 Task: Plan a 90-minute leadership coaching session for aspiring leaders and managers.
Action: Mouse pressed left at (783, 112)
Screenshot: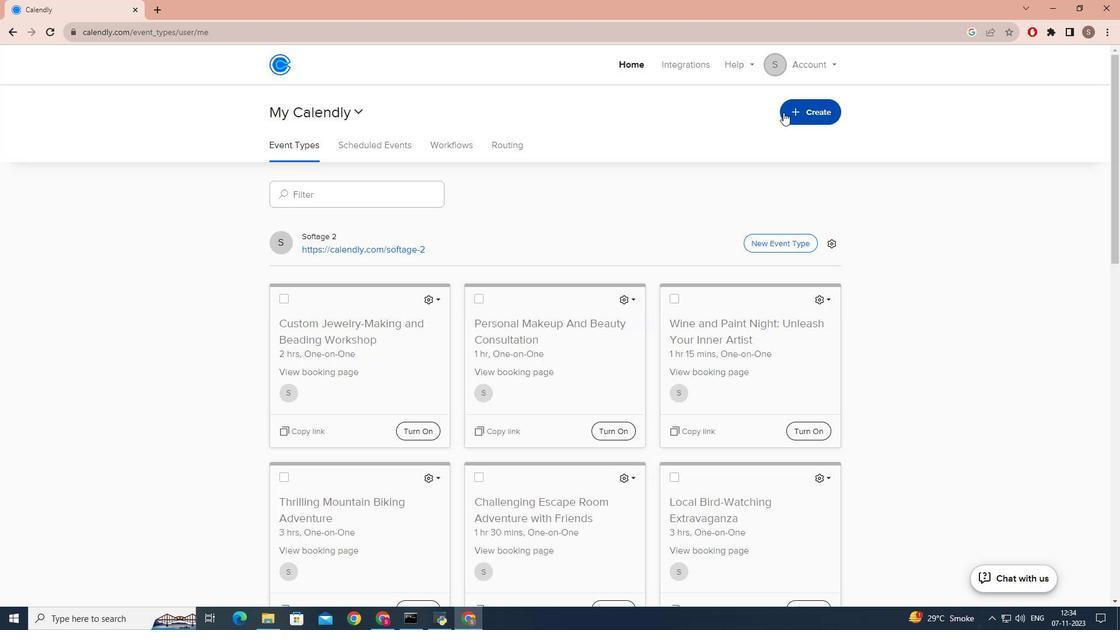 
Action: Mouse moved to (756, 154)
Screenshot: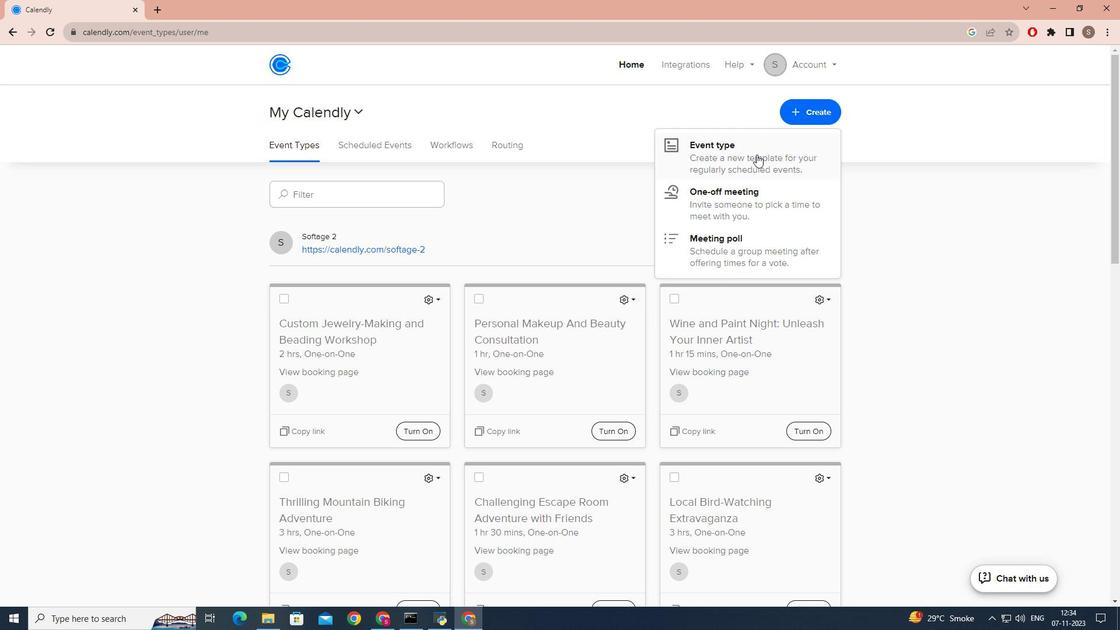 
Action: Mouse pressed left at (756, 154)
Screenshot: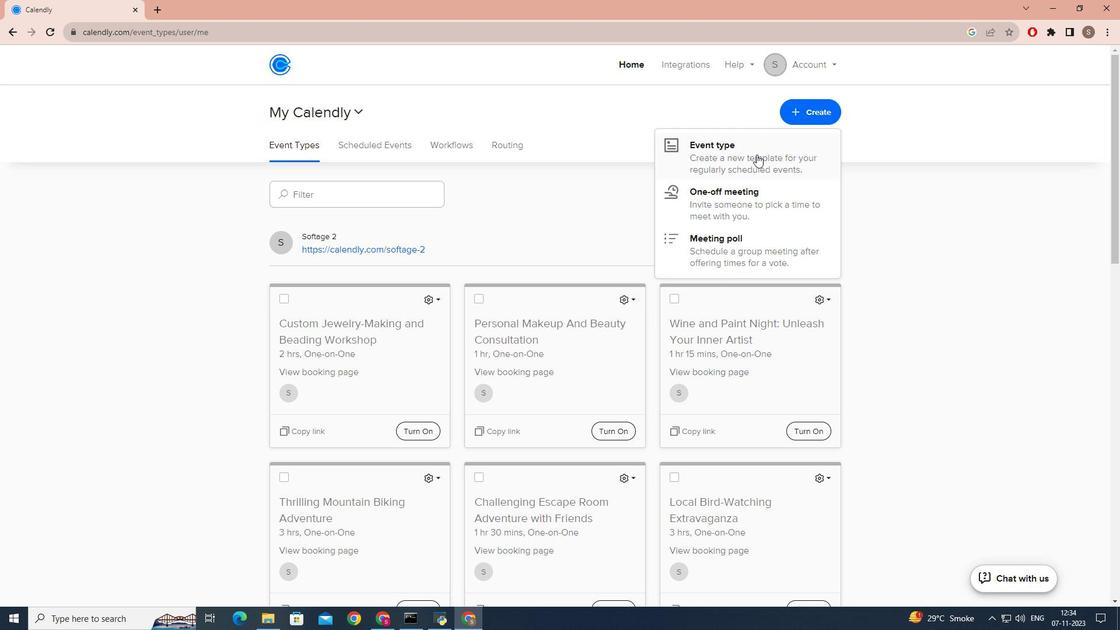 
Action: Mouse moved to (484, 207)
Screenshot: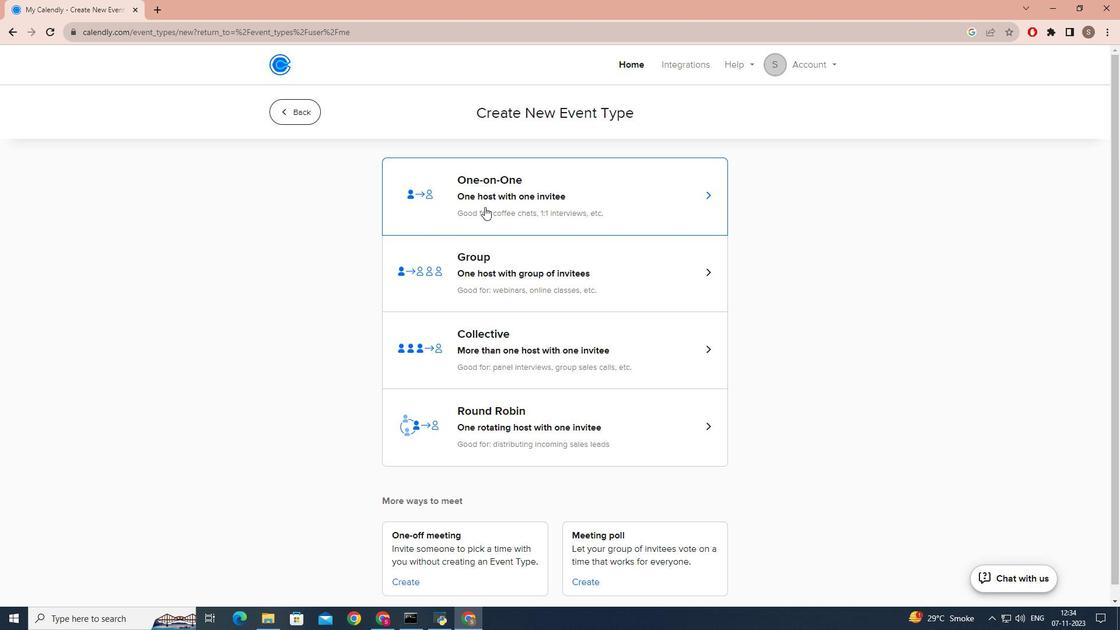 
Action: Mouse pressed left at (484, 207)
Screenshot: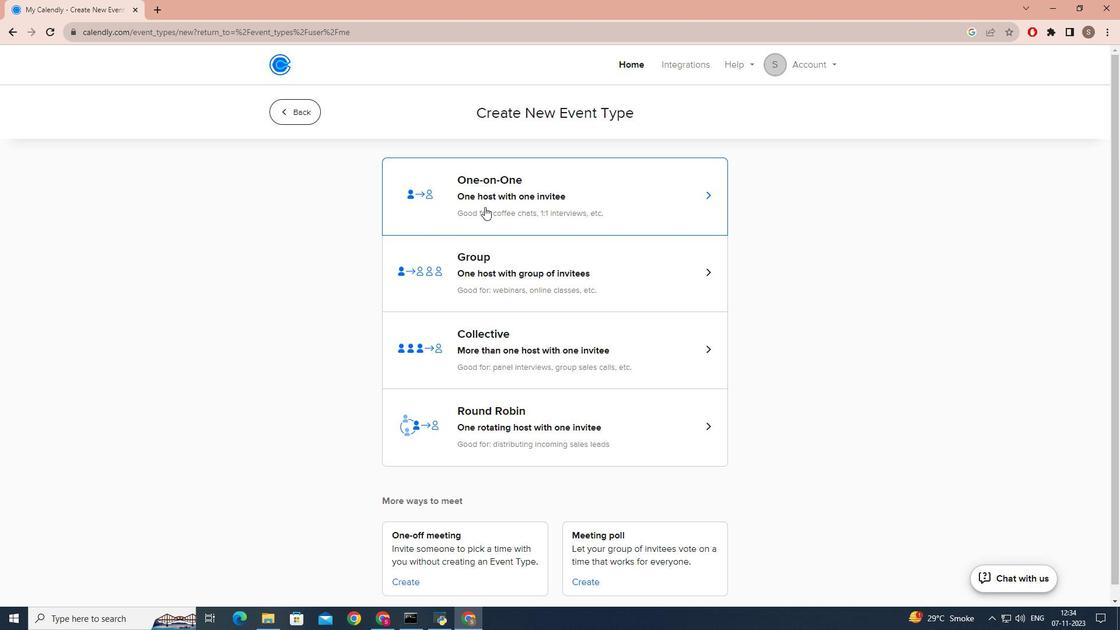 
Action: Mouse moved to (416, 242)
Screenshot: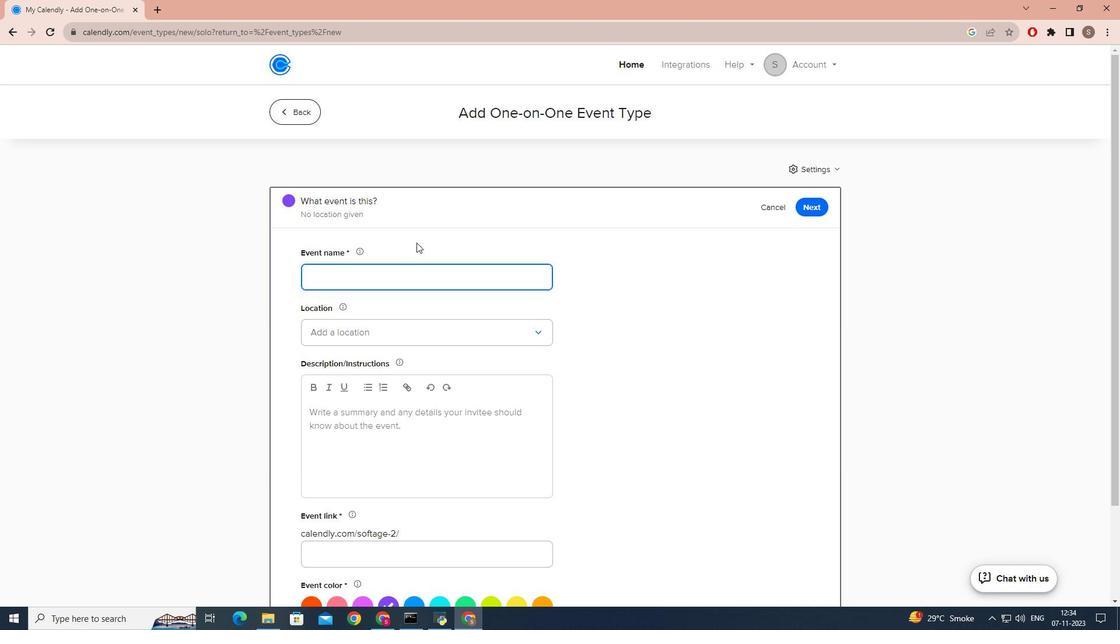 
Action: Key pressed <Key.caps_lock>L<Key.caps_lock>eadership<Key.space><Key.caps_lock>C<Key.caps_lock>oaching<Key.space><Key.caps_lock>S<Key.caps_lock>ession<Key.space><Key.caps_lock>F<Key.caps_lock>or<Key.space><Key.caps_lock>A<Key.caps_lock>spirti<Key.backspace><Key.backspace>ing<Key.space><Key.caps_lock>L<Key.caps_lock>eaders
Screenshot: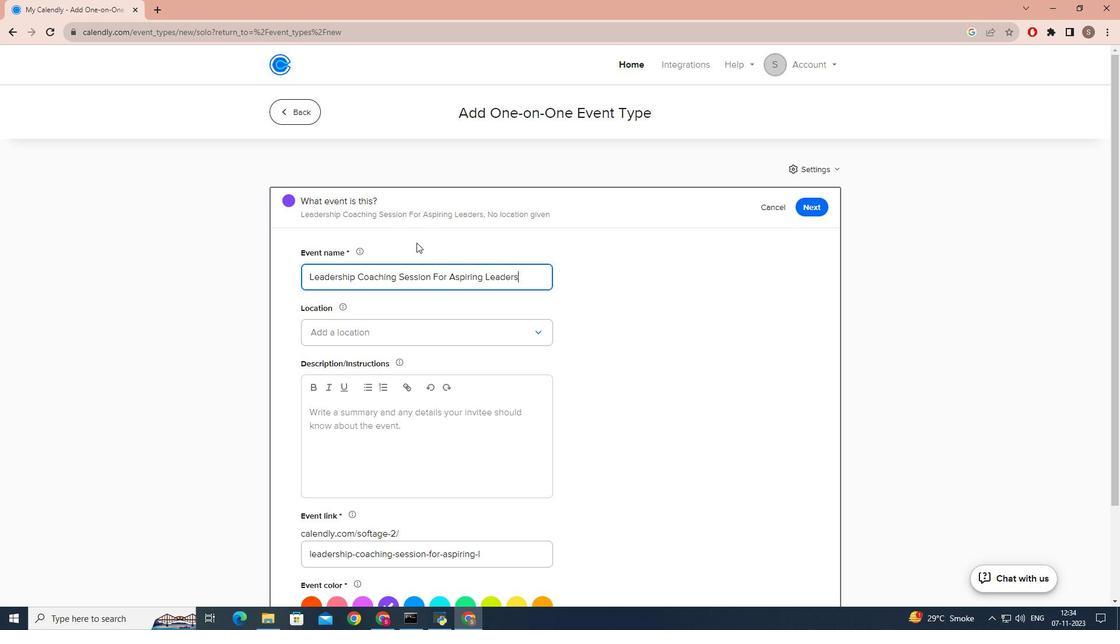 
Action: Mouse moved to (348, 340)
Screenshot: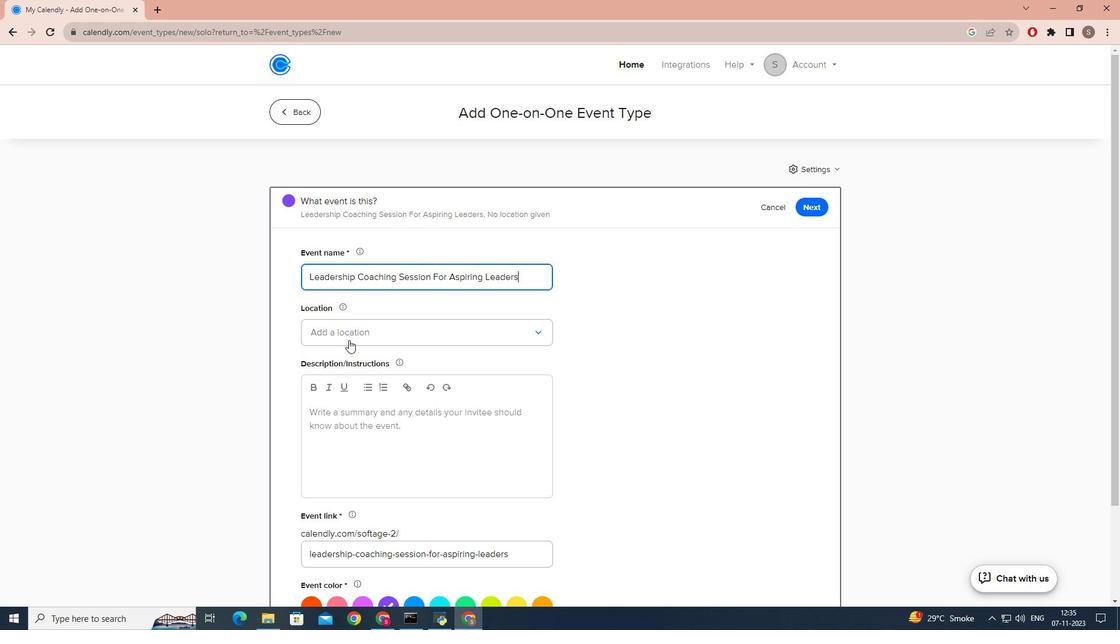 
Action: Mouse pressed left at (348, 340)
Screenshot: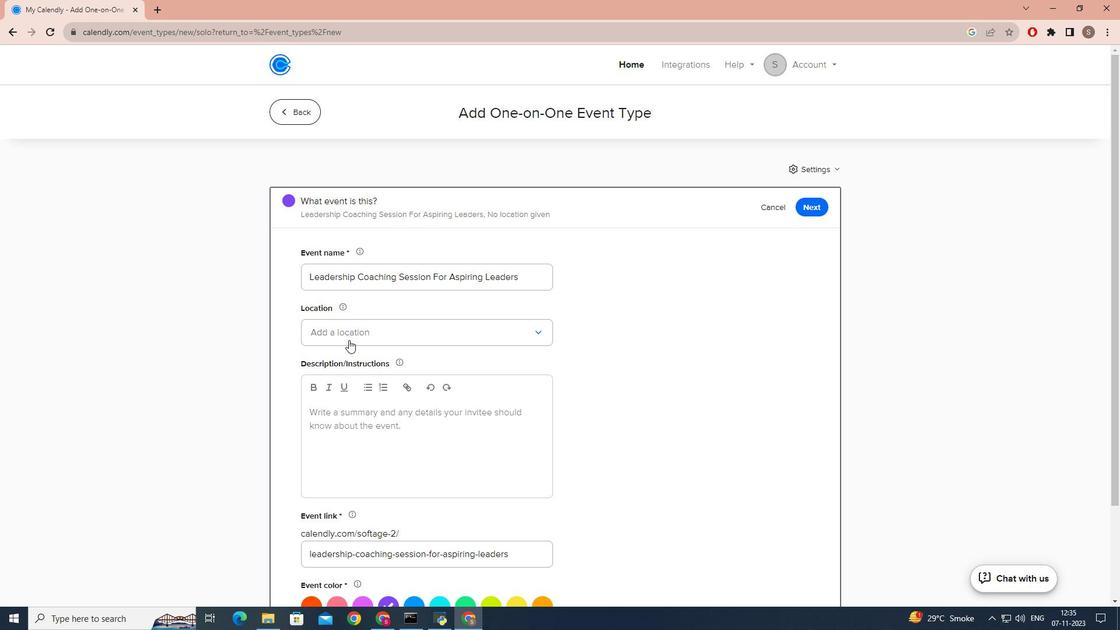 
Action: Mouse moved to (347, 364)
Screenshot: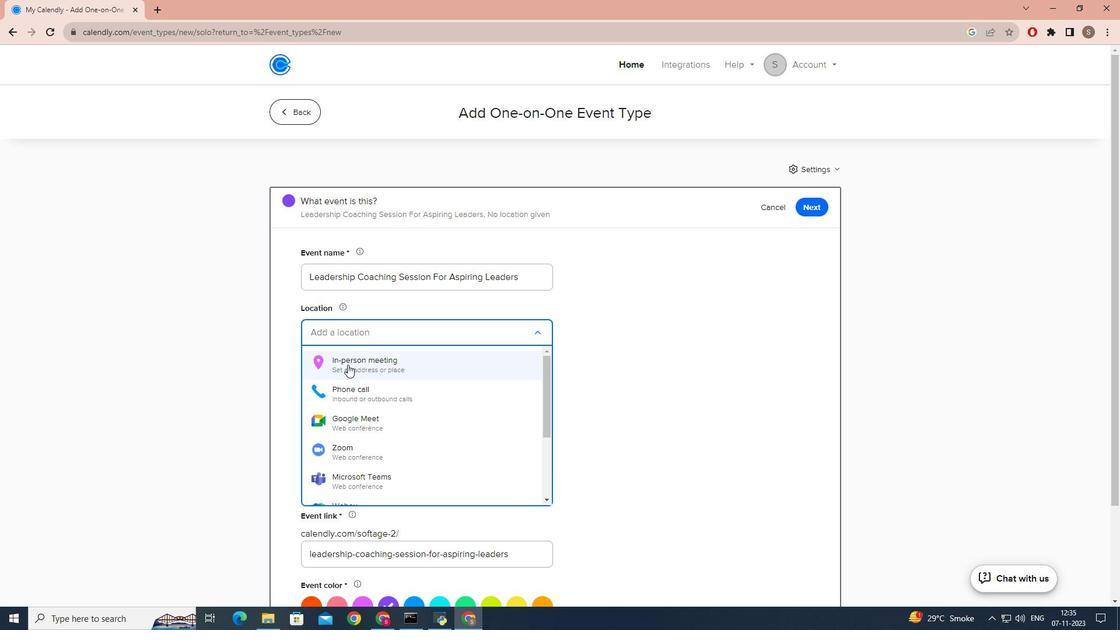 
Action: Mouse pressed left at (347, 364)
Screenshot: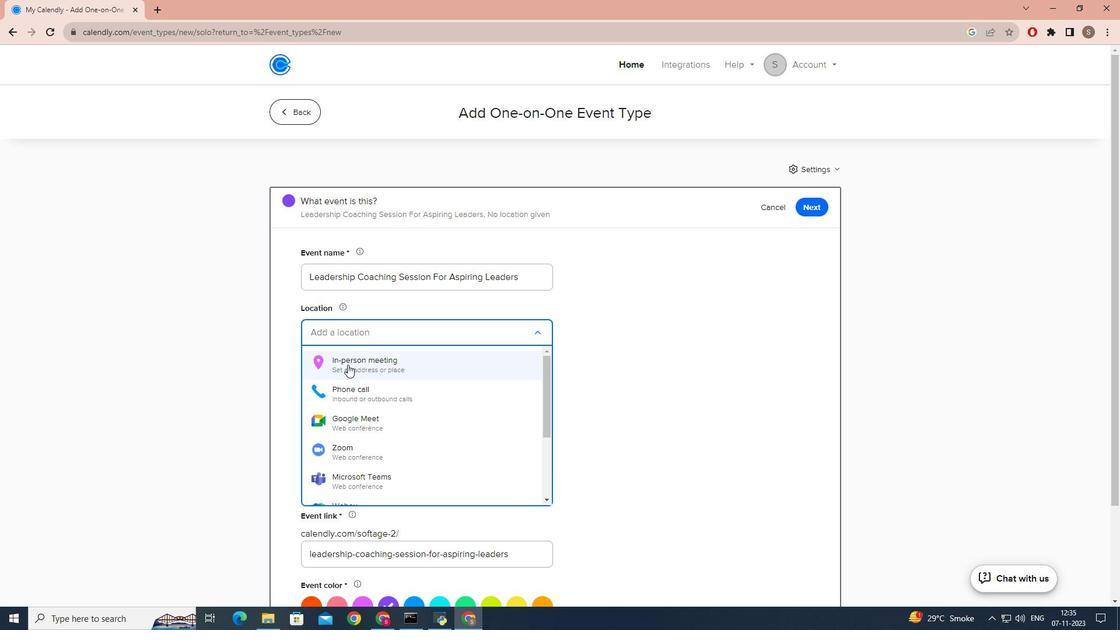 
Action: Mouse moved to (512, 200)
Screenshot: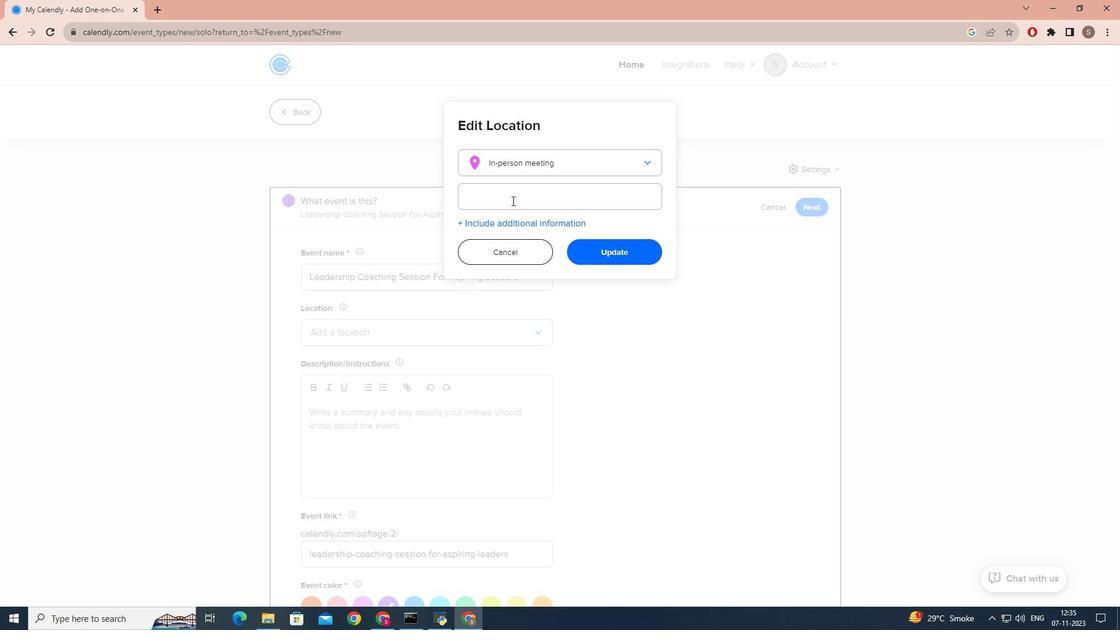 
Action: Mouse pressed left at (512, 200)
Screenshot: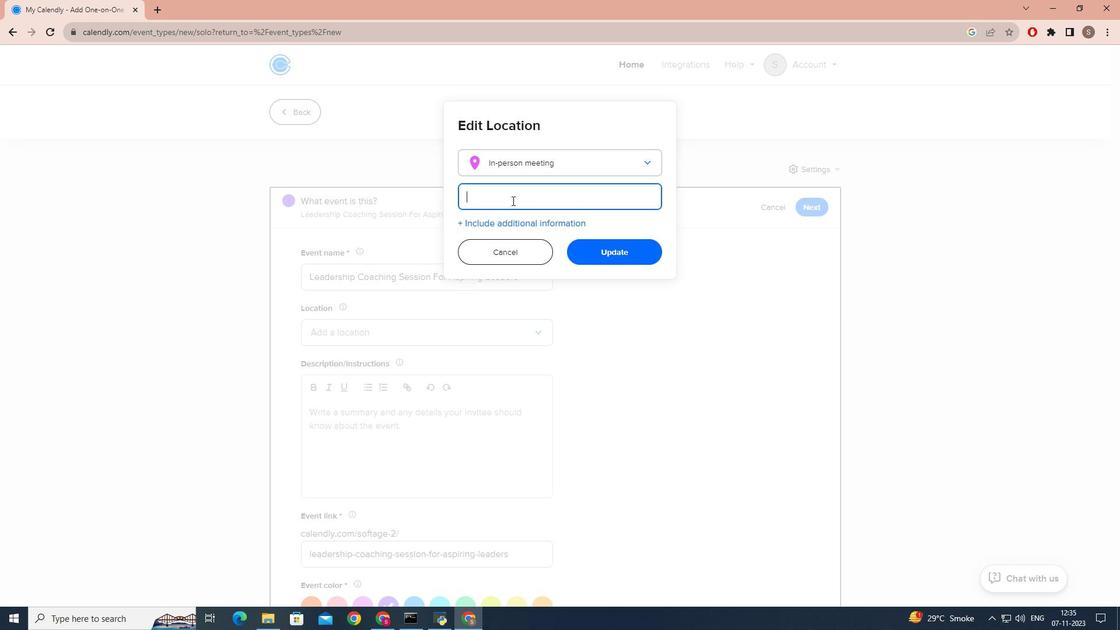 
Action: Key pressed <Key.caps_lock>G<Key.caps_lock>rand<Key.space><Key.caps_lock>H<Key.caps_lock>orizzon<Key.space><Key.caps_lock>A<Key.backspace><Key.backspace><Key.backspace><Key.backspace><Key.backspace><Key.backspace><Key.caps_lock>zon<Key.space><Key.caps_lock>A<Key.caps_lock>uditoriu
Screenshot: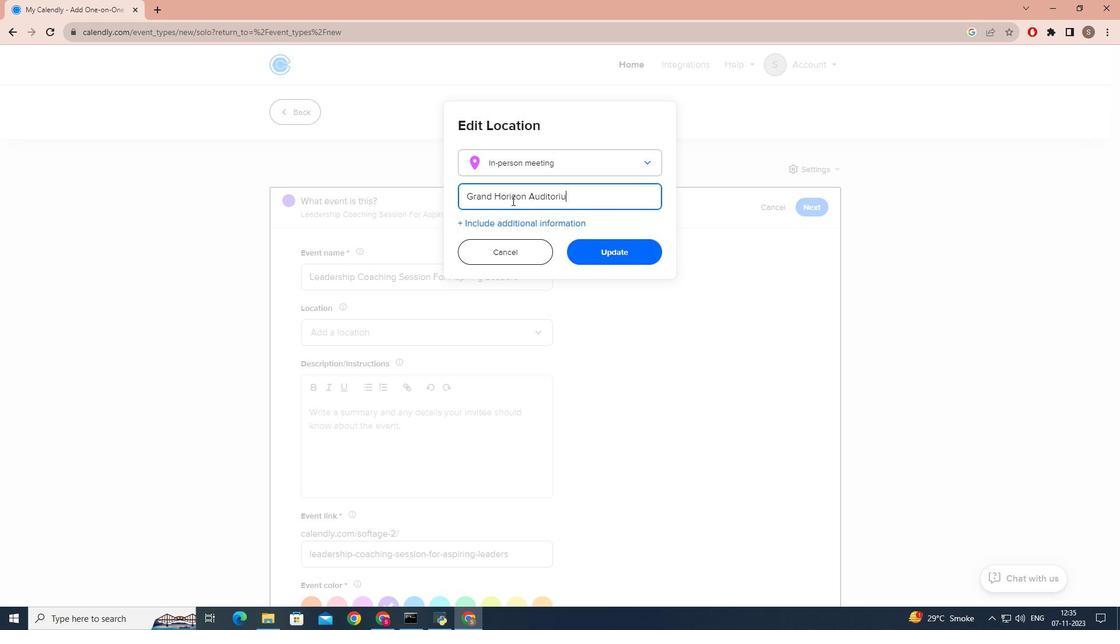 
Action: Mouse moved to (493, 190)
Screenshot: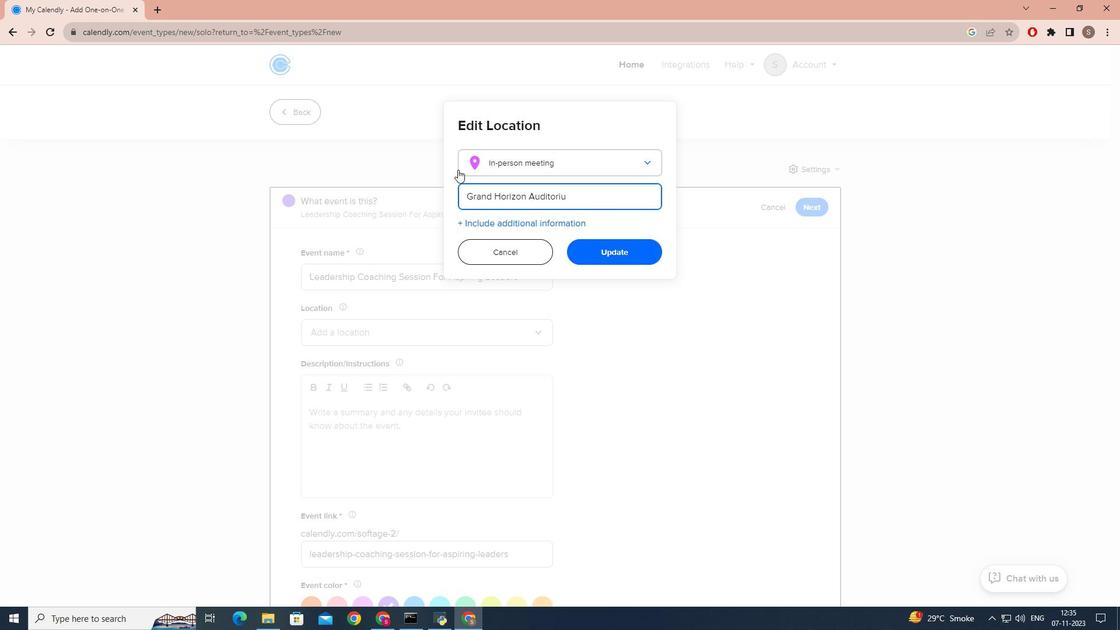
Action: Key pressed m
Screenshot: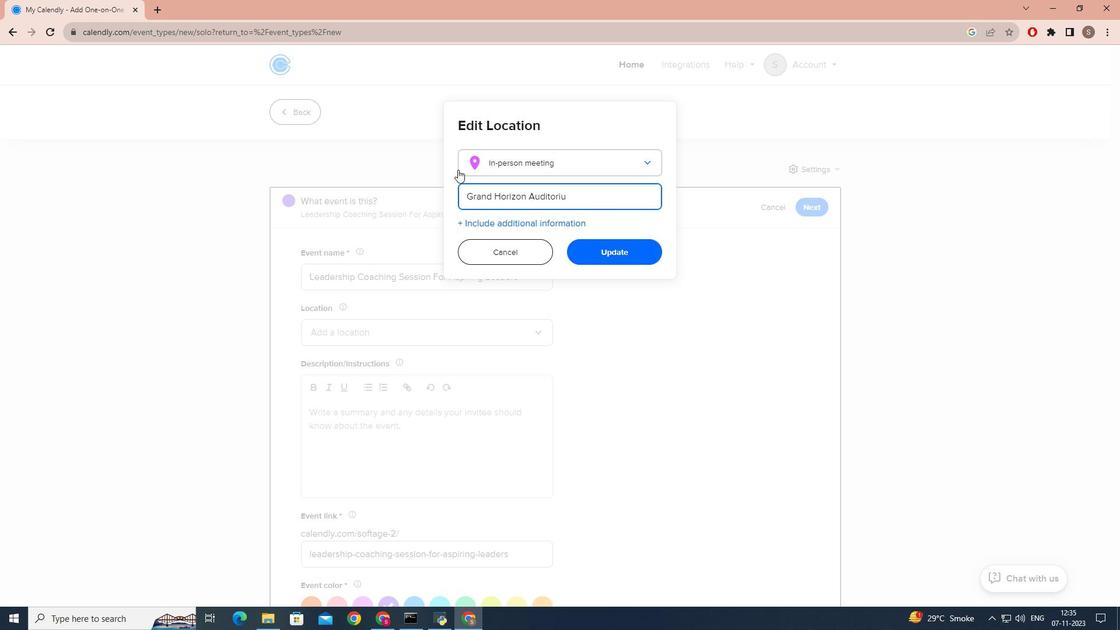 
Action: Mouse moved to (428, 156)
Screenshot: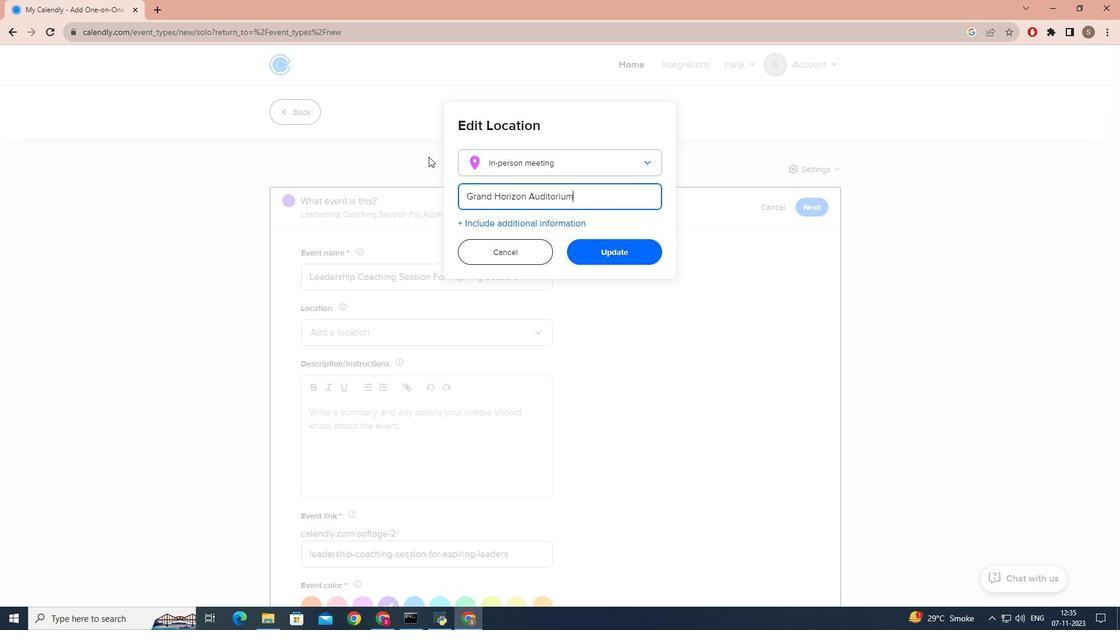 
Action: Key pressed ,<Key.caps_lock>L<Key.caps_lock>ondon,<Key.caps_lock>U.K.
Screenshot: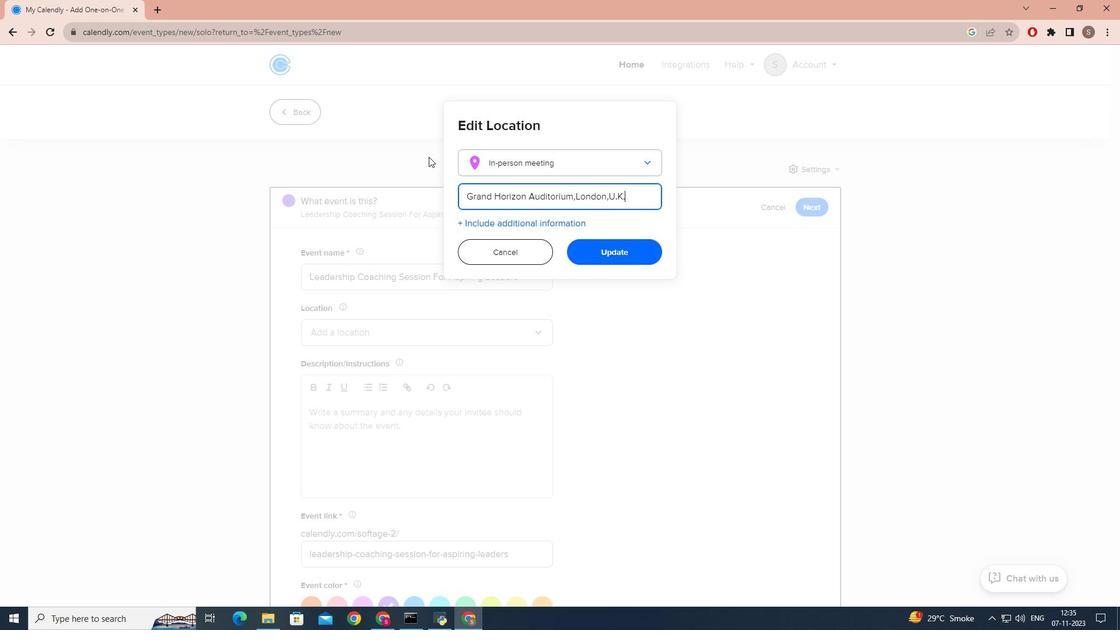 
Action: Mouse moved to (623, 255)
Screenshot: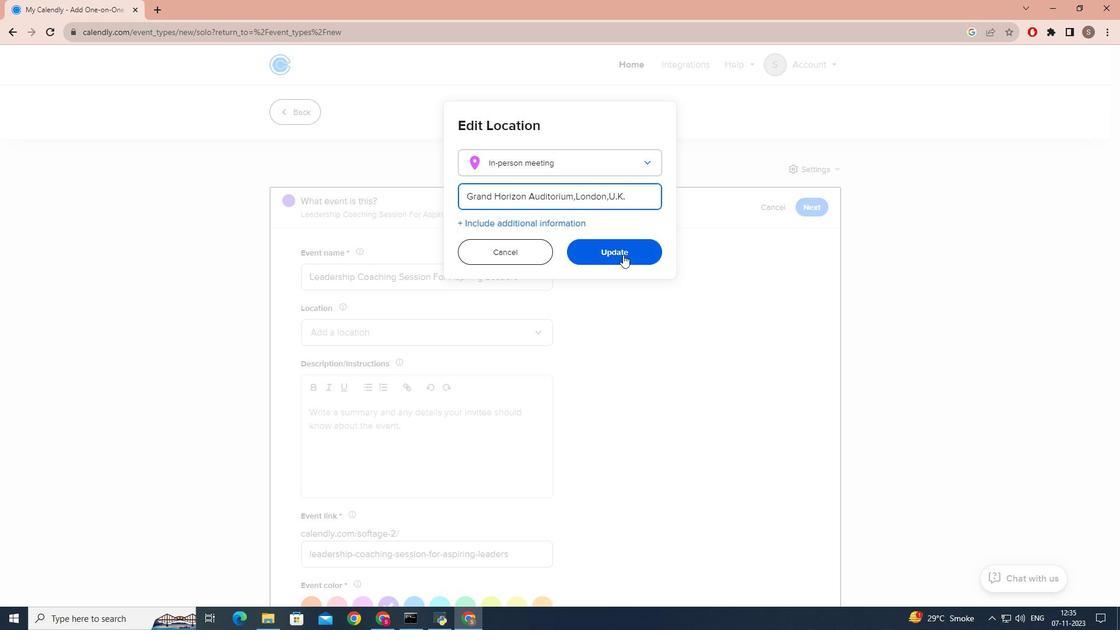 
Action: Mouse pressed left at (623, 255)
Screenshot: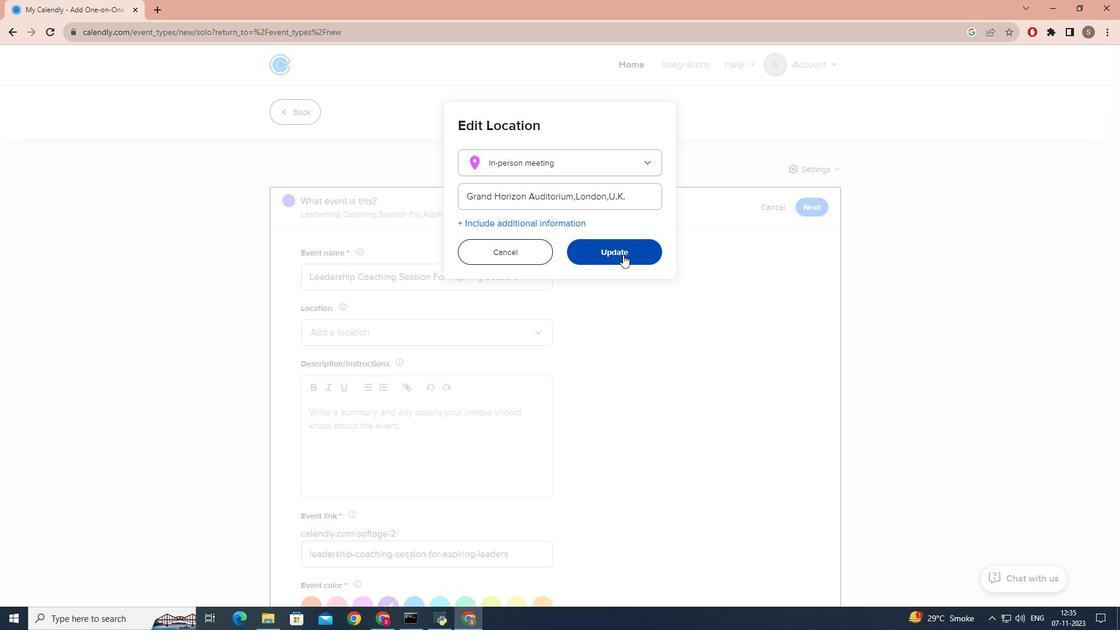 
Action: Mouse moved to (473, 346)
Screenshot: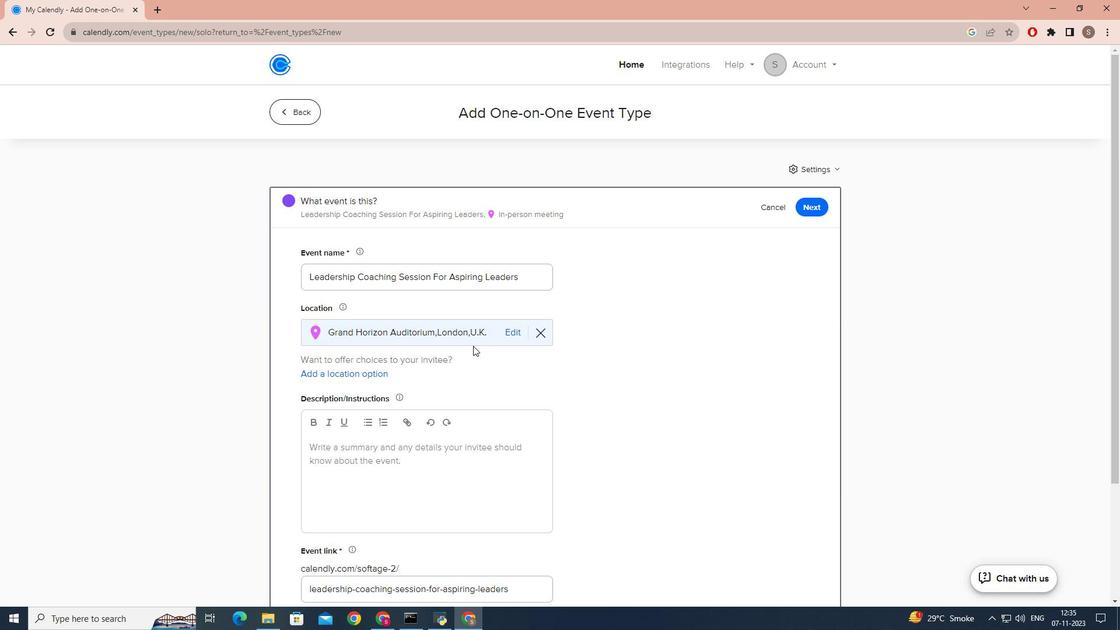 
Action: Mouse scrolled (473, 345) with delta (0, 0)
Screenshot: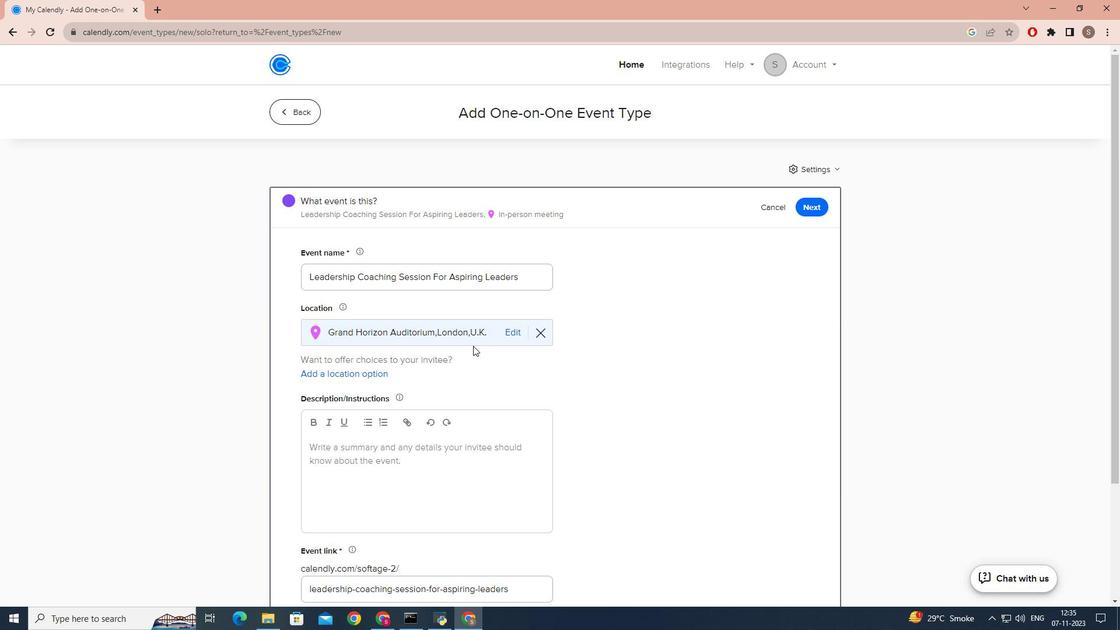 
Action: Mouse scrolled (473, 345) with delta (0, 0)
Screenshot: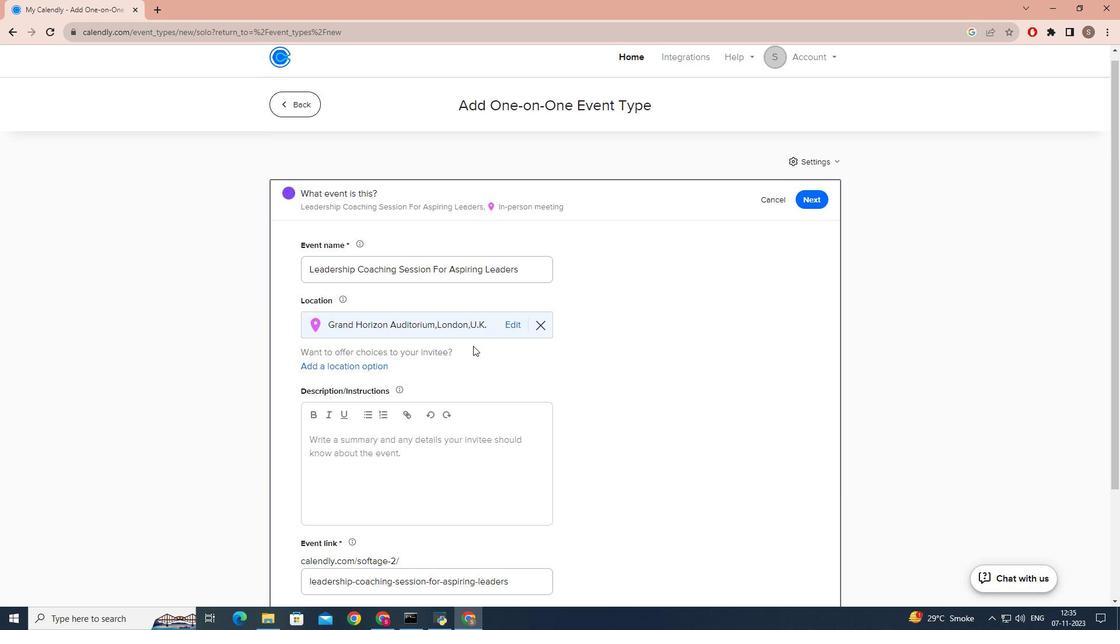 
Action: Mouse scrolled (473, 345) with delta (0, 0)
Screenshot: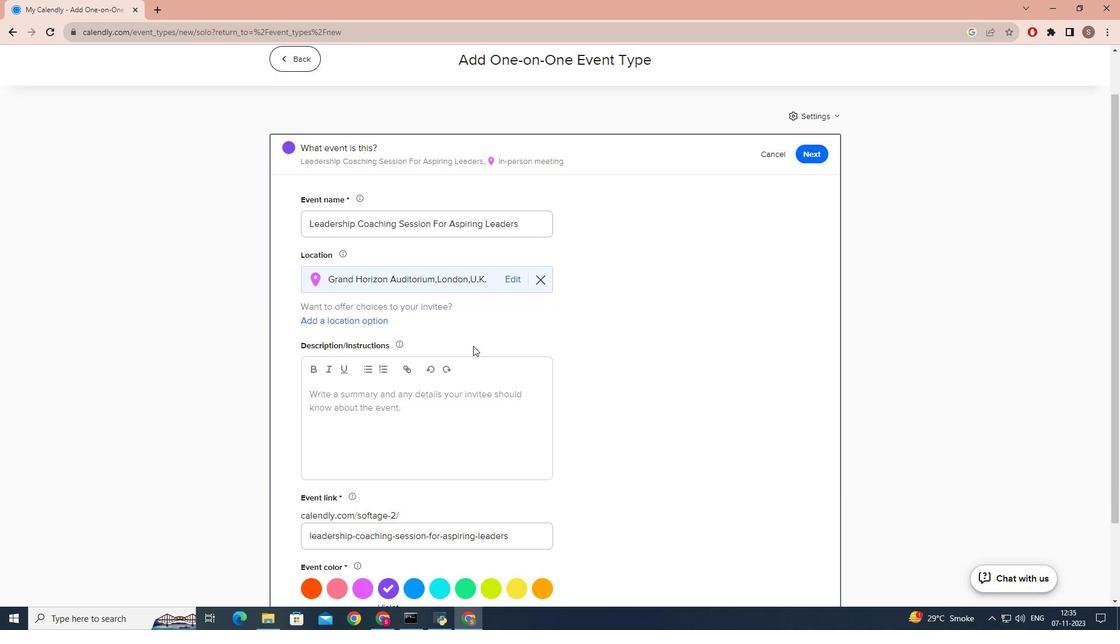 
Action: Mouse scrolled (473, 345) with delta (0, 0)
Screenshot: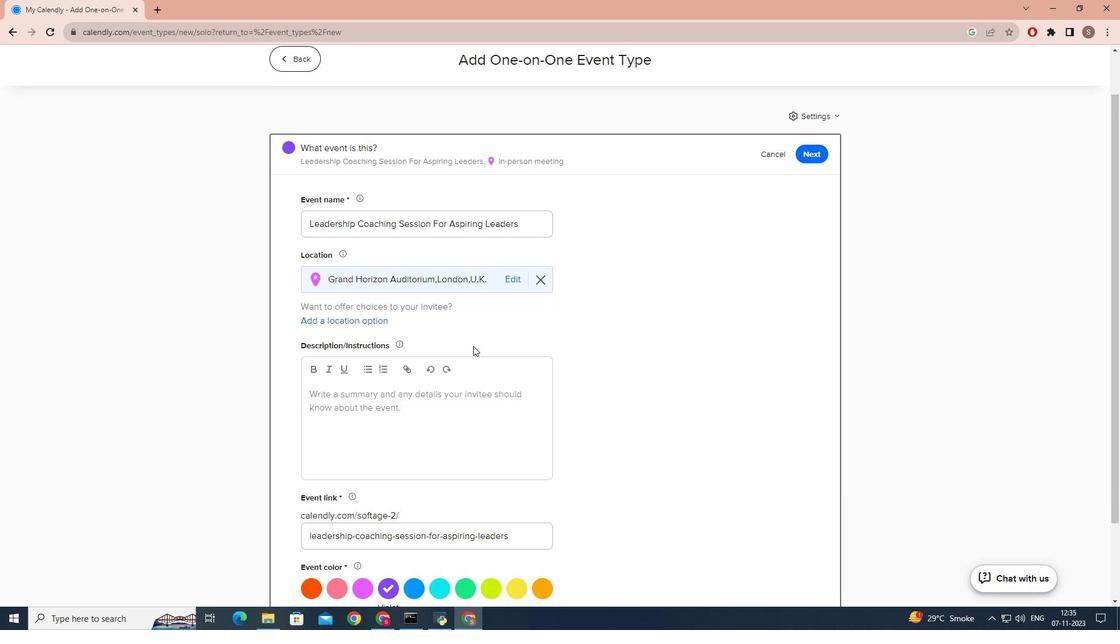 
Action: Mouse moved to (385, 332)
Screenshot: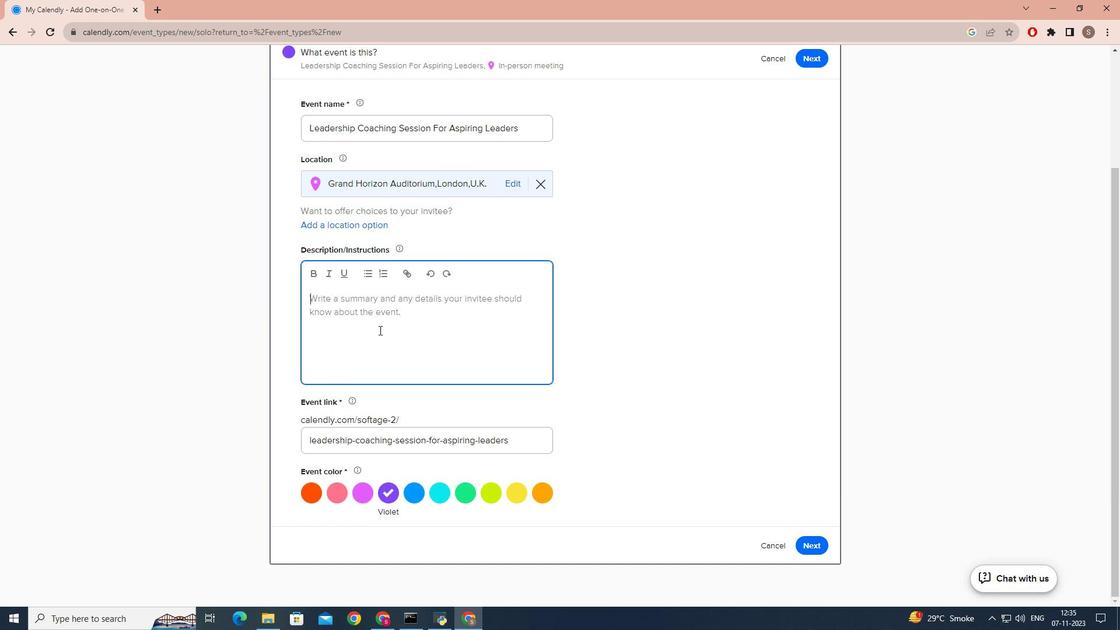 
Action: Mouse pressed left at (385, 332)
Screenshot: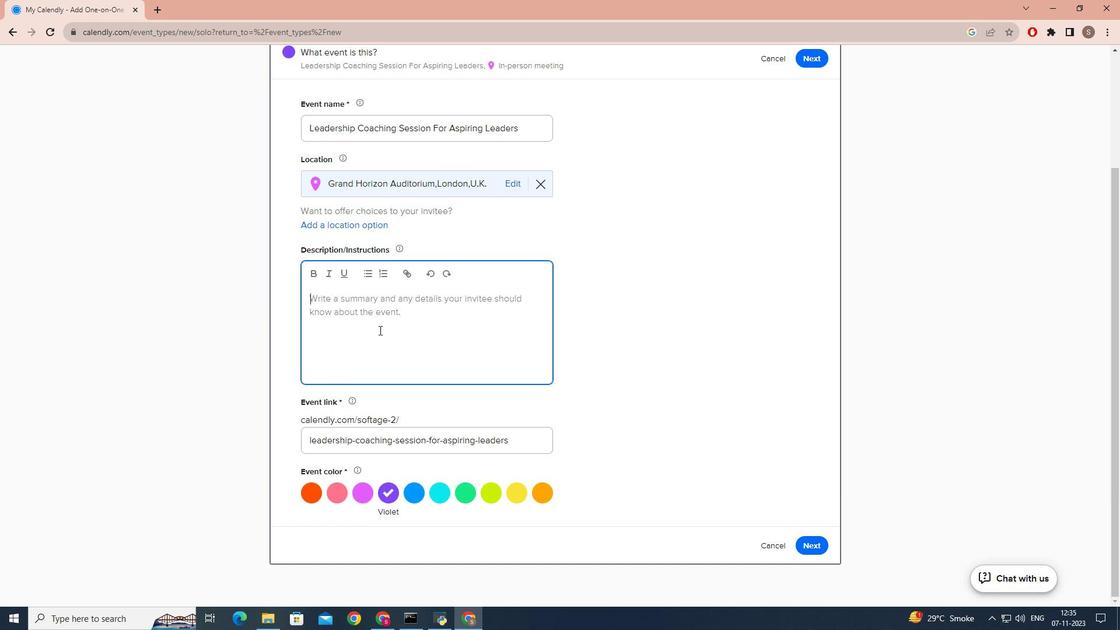 
Action: Mouse moved to (379, 330)
Screenshot: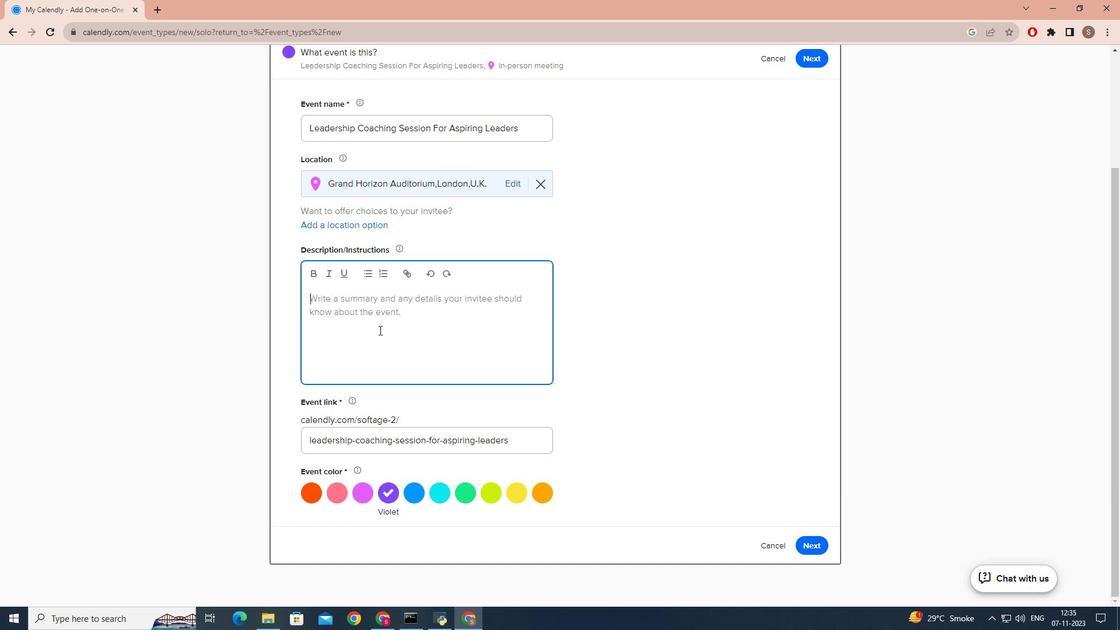 
Action: Key pressed <Key.caps_lock>j<Key.caps_lock>OIN<Key.space>US<Key.space>=<Key.backspace><Key.backspace><Key.backspace><Key.backspace><Key.backspace><Key.backspace><Key.backspace><Key.backspace><Key.backspace><Key.backspace><Key.backspace><Key.backspace><Key.backspace><Key.backspace>J<Key.caps_lock>oin<Key.space>us<Key.space>for<Key.space>a<Key.space>leadershio<Key.backspace>p<Key.space>coaching<Key.space>session<Key.space>tailored<Key.space>for<Key.space>aspiring<Key.space>leaders<Key.space>and<Key.space>managers.<Key.caps_lock>T<Key.caps_lock>his<Key.space>interactive<Key.space>nd<Key.space><Key.backspace><Key.backspace><Key.backspace>and<Key.space>insightful<Key.space>session<Key.space>will<Key.space>equip<Key.space>you<Key.space>wi
Screenshot: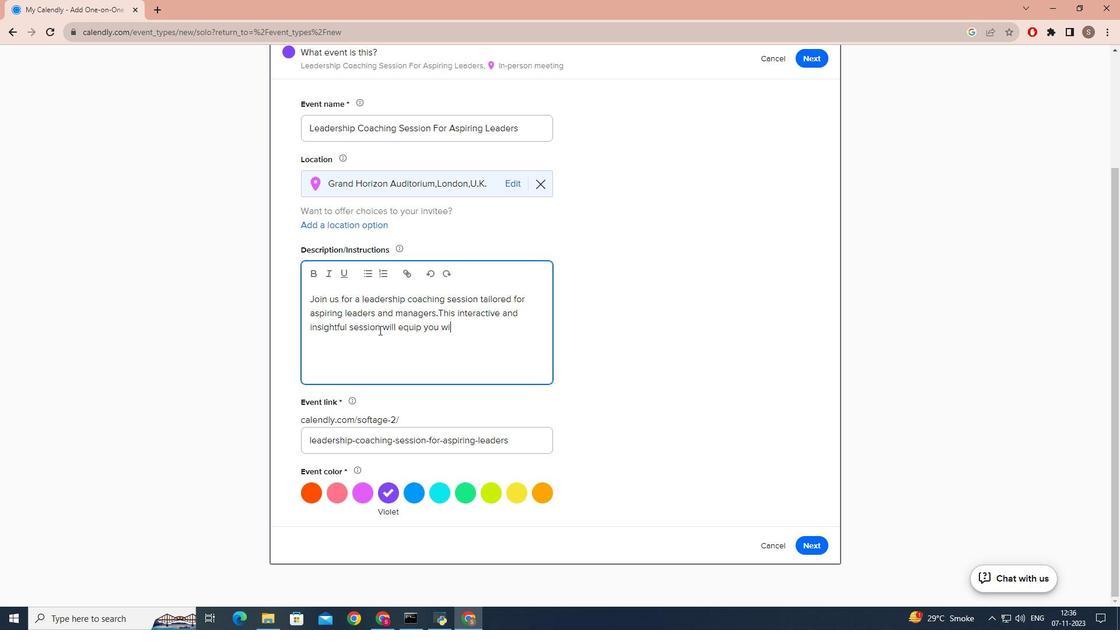 
Action: Mouse moved to (374, 317)
Screenshot: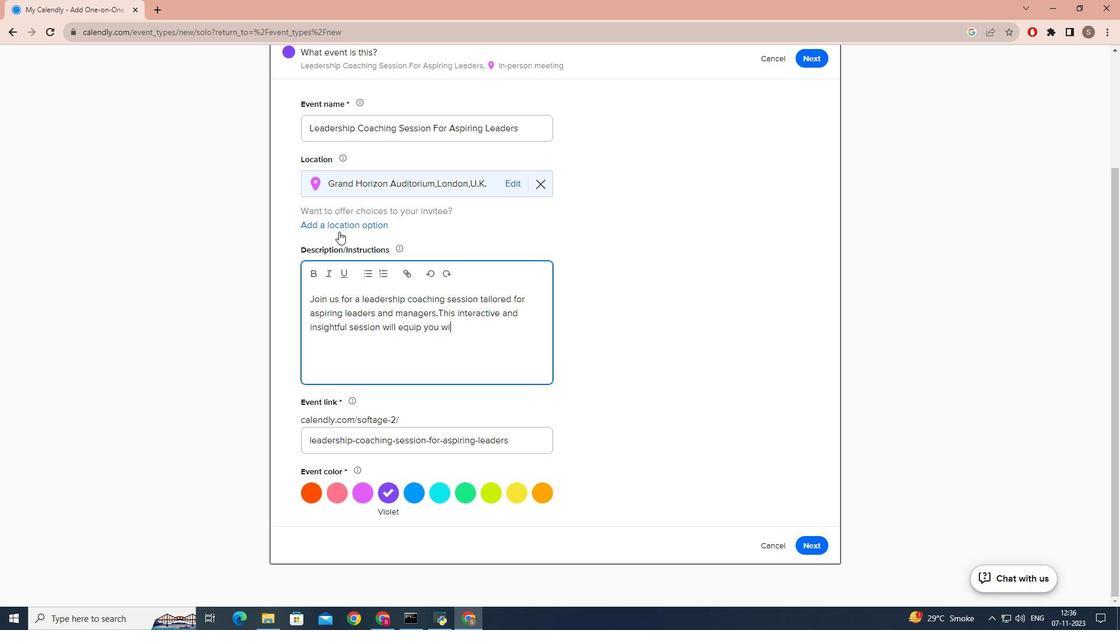 
Action: Key pressed t
Screenshot: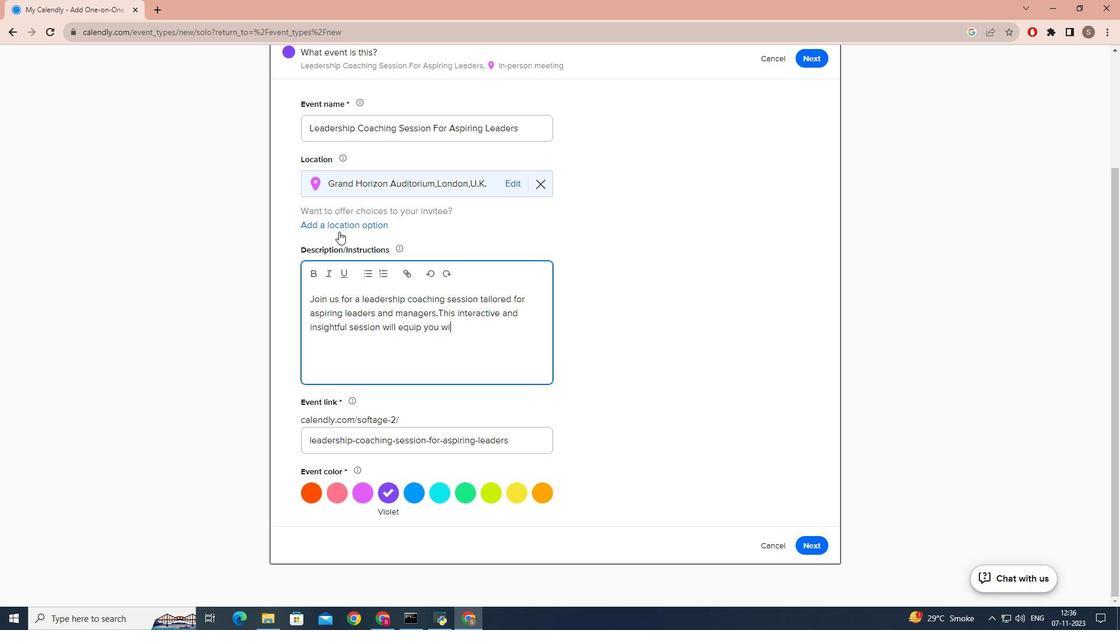 
Action: Mouse moved to (329, 211)
Screenshot: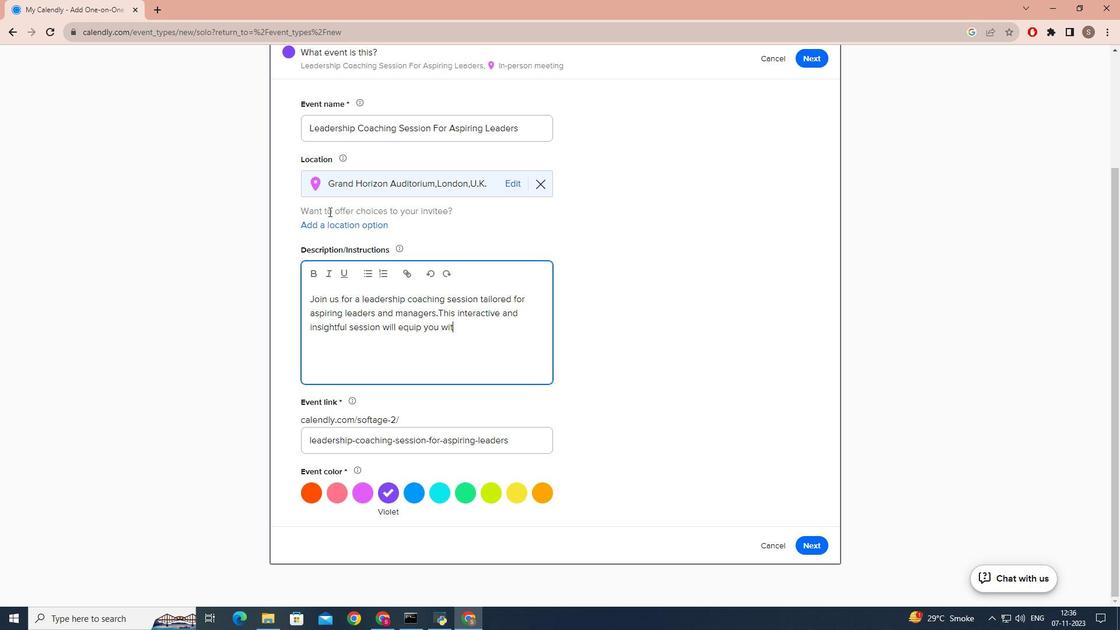 
Action: Key pressed h<Key.space>skills<Key.space>and<Key.space>knowlede<Key.backspace>ge<Key.space>toexce;
Screenshot: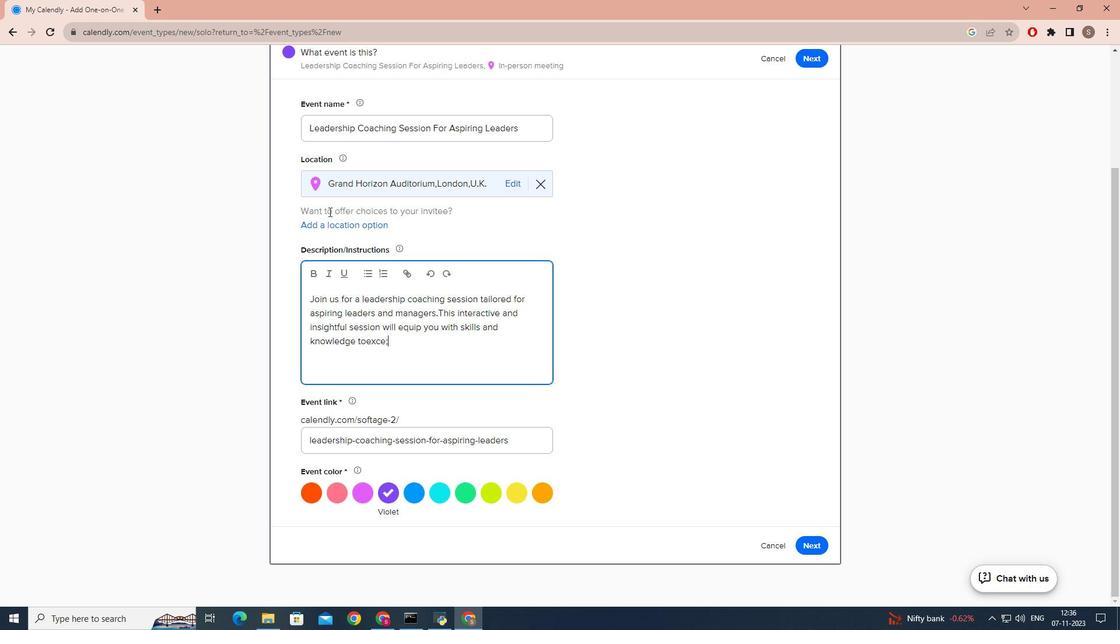 
Action: Mouse moved to (364, 344)
Screenshot: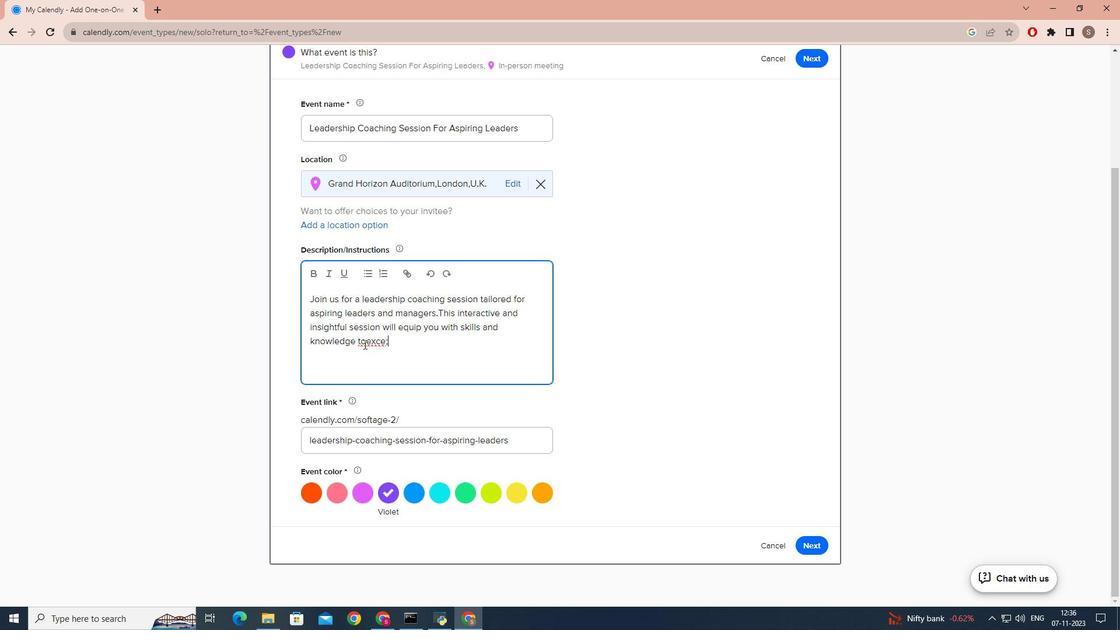 
Action: Mouse pressed left at (364, 344)
Screenshot: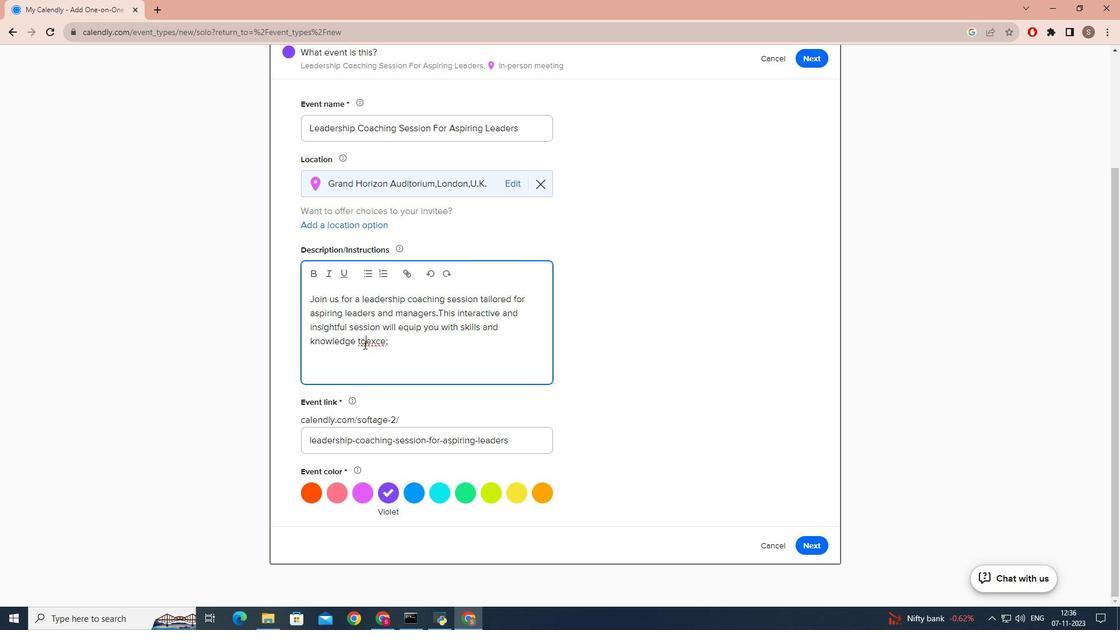 
Action: Mouse moved to (367, 344)
Screenshot: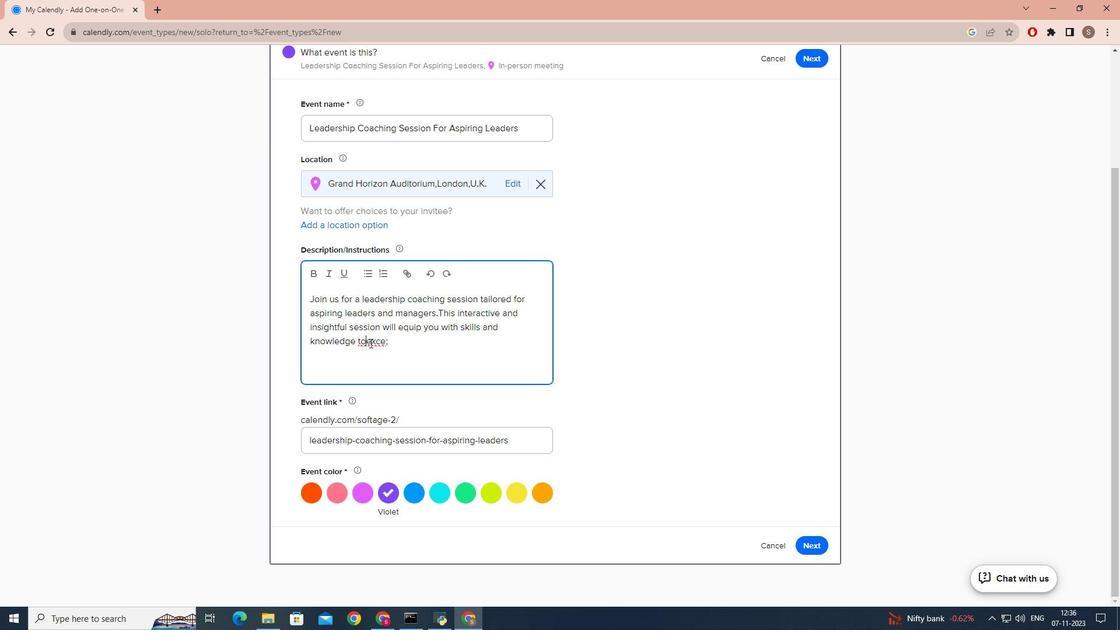 
Action: Key pressed <Key.space>
Screenshot: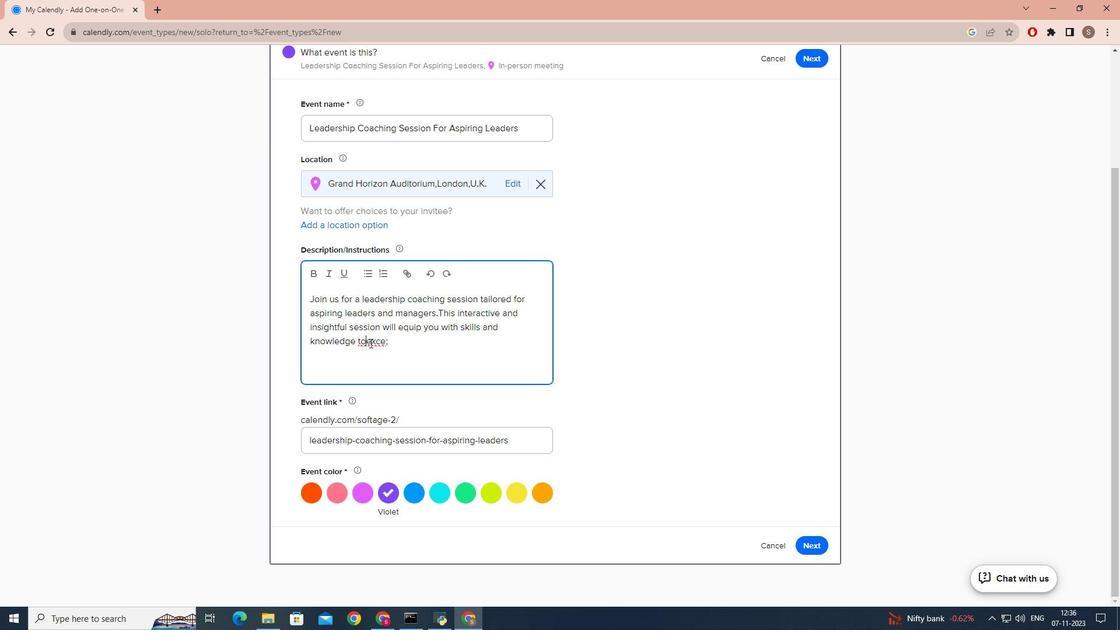 
Action: Mouse moved to (390, 343)
Screenshot: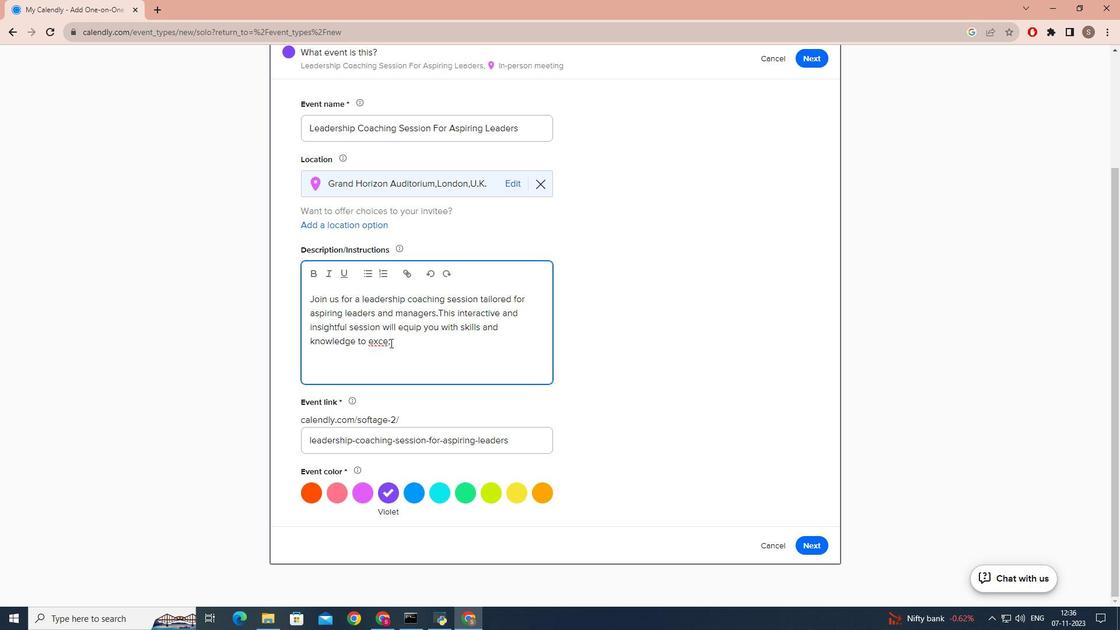 
Action: Mouse pressed left at (390, 343)
Screenshot: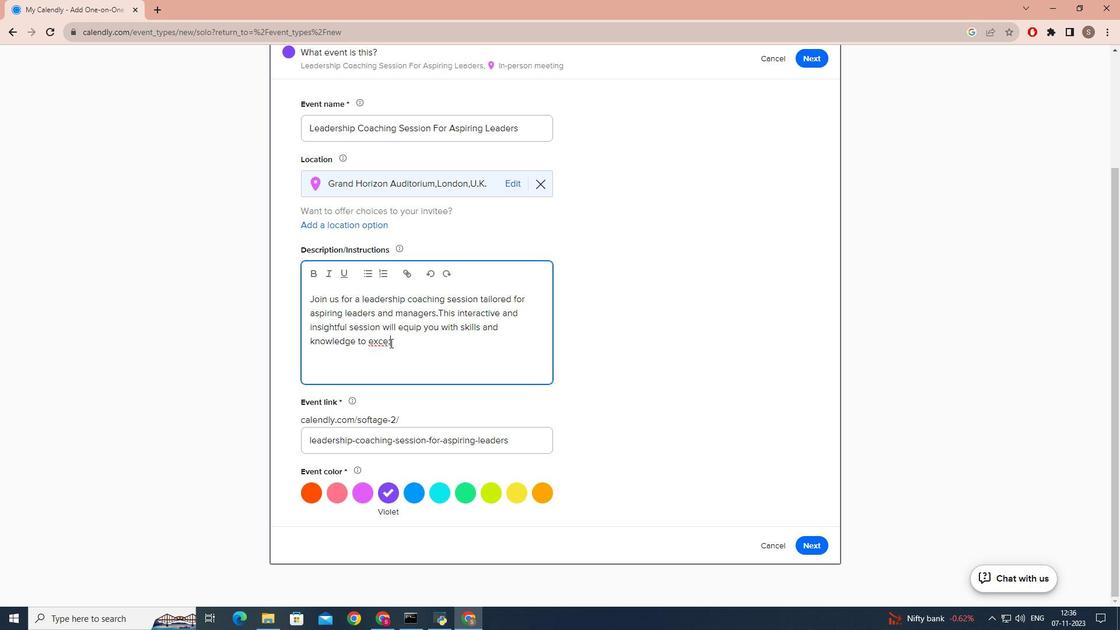
Action: Key pressed <Key.backspace>l<Key.space>in<Key.space>leadership<Key.space>roles,helping<Key.space>you<Key.space>unleash<Key.space>your<Key.space>full<Key.space>potentu<Key.backspace>ial<Key.space>and<Key.space>lead<Key.space>with<Key.space>confidence.<Key.space><Key.caps_lock>D<Key.caps_lock>o<Key.space>not<Key.space>miss<Key.space>this<Key.space>opportunity<Key.space>to<Key.space>be<Key.space>the<Key.space>leader<Key.space>you<Key.space>aspire<Key.space>to<Key.space>be.<Key.space>
Screenshot: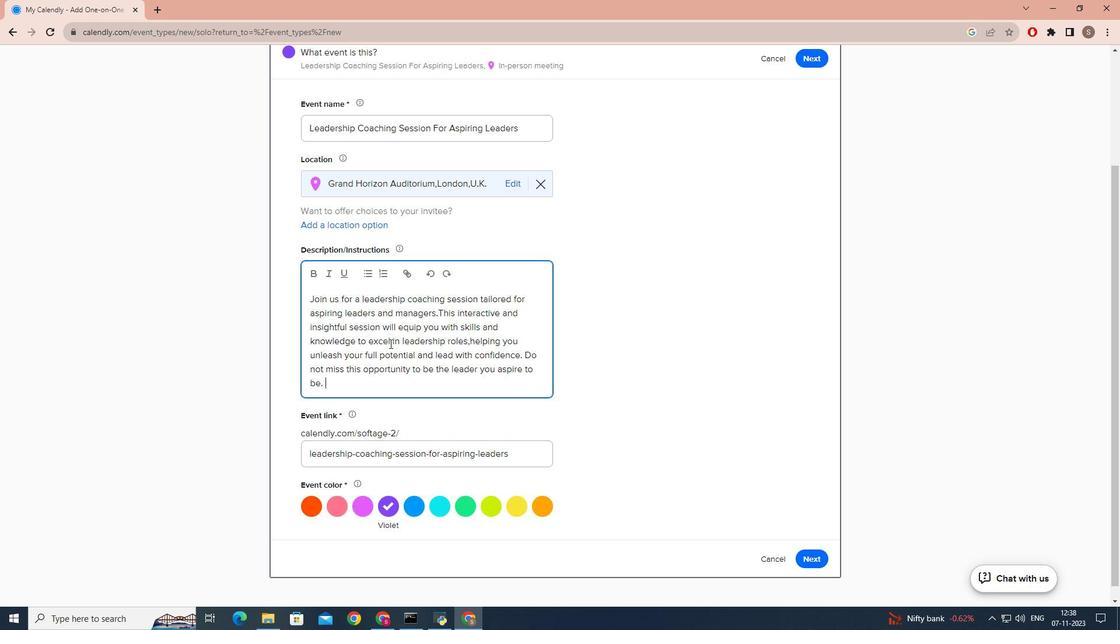 
Action: Mouse moved to (389, 343)
Screenshot: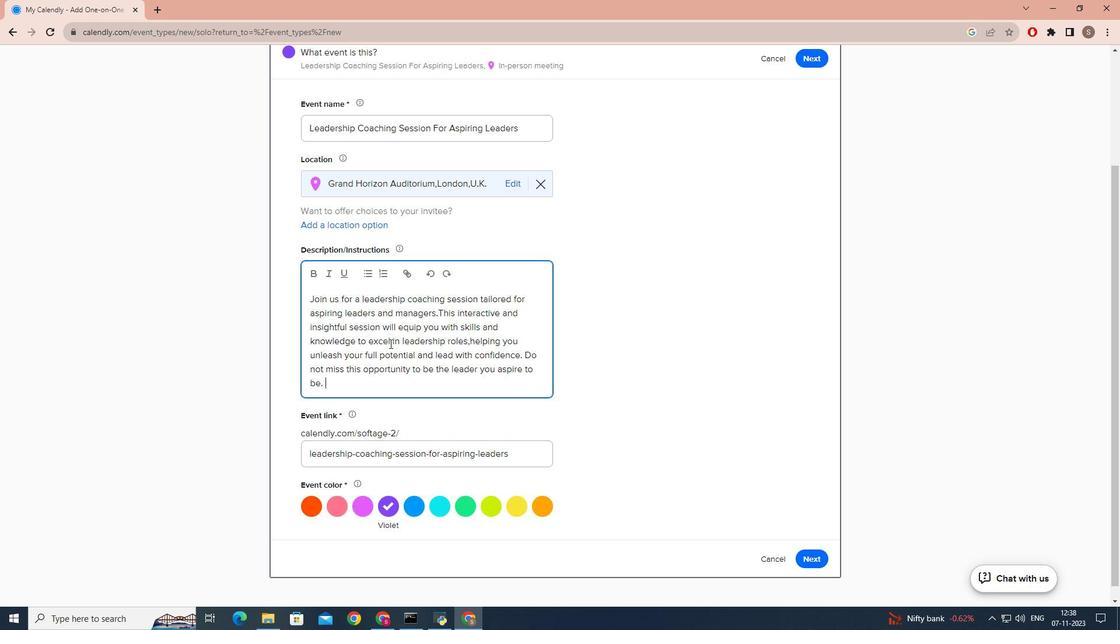 
Action: Key pressed <Key.caps_lock>S<Key.caps_lock>chedule<Key.space>your<Key.space>sesion<Key.space>now<Key.shift_r>!
Screenshot: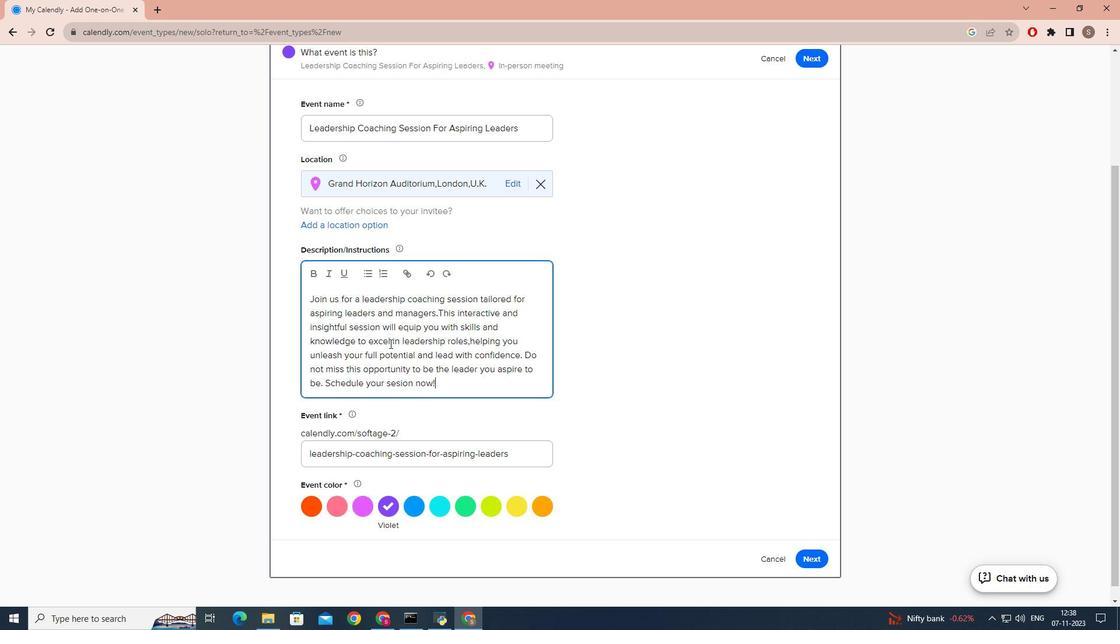 
Action: Mouse moved to (399, 383)
Screenshot: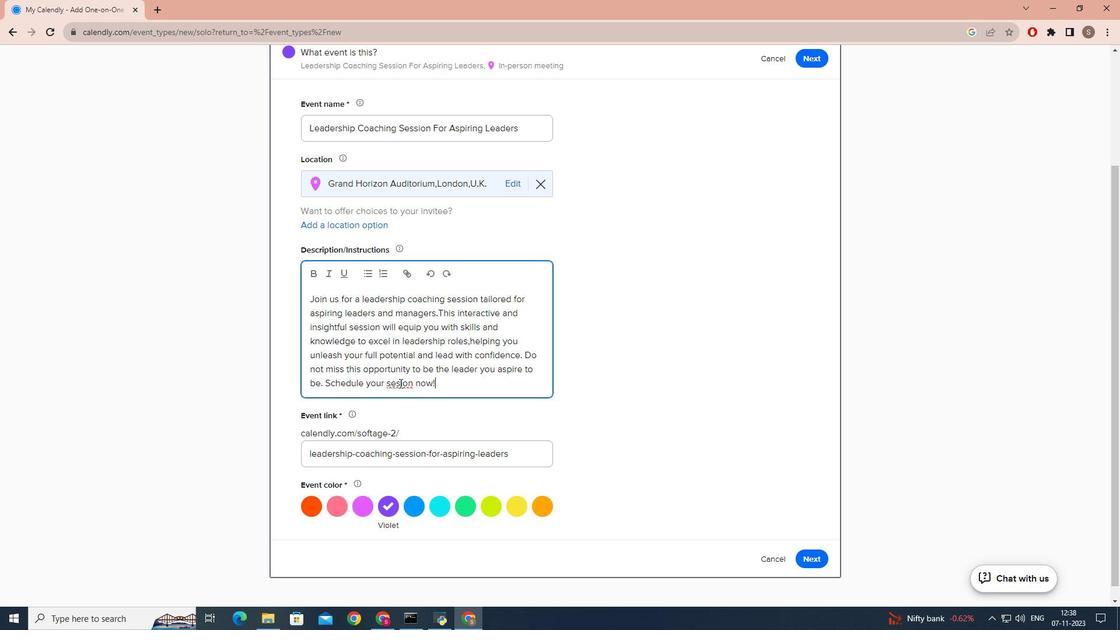 
Action: Mouse pressed left at (399, 383)
Screenshot: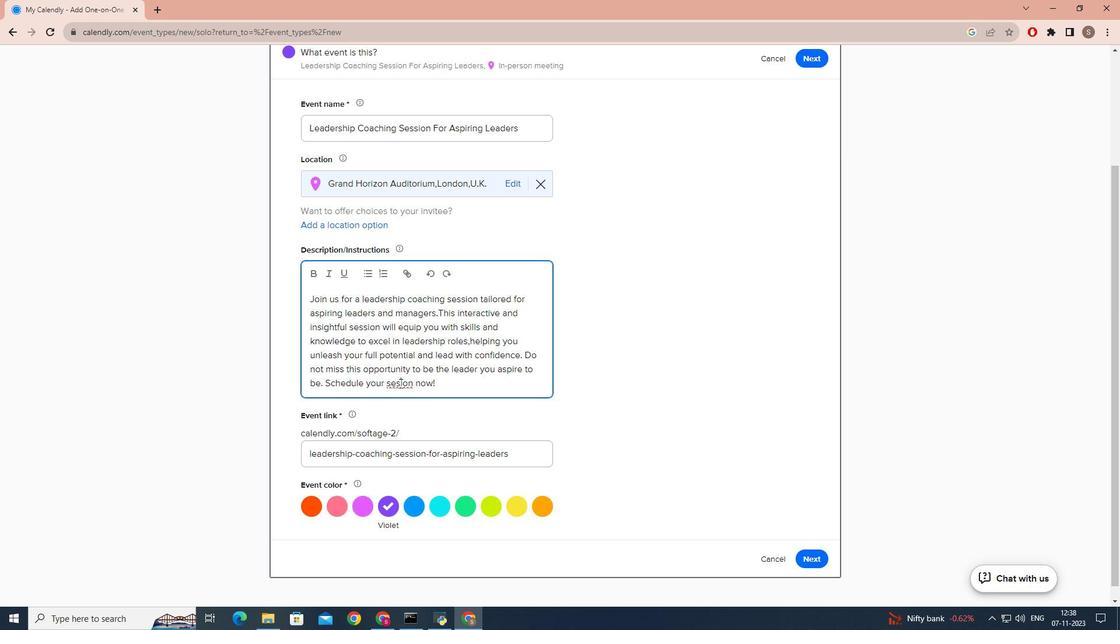 
Action: Key pressed s
Screenshot: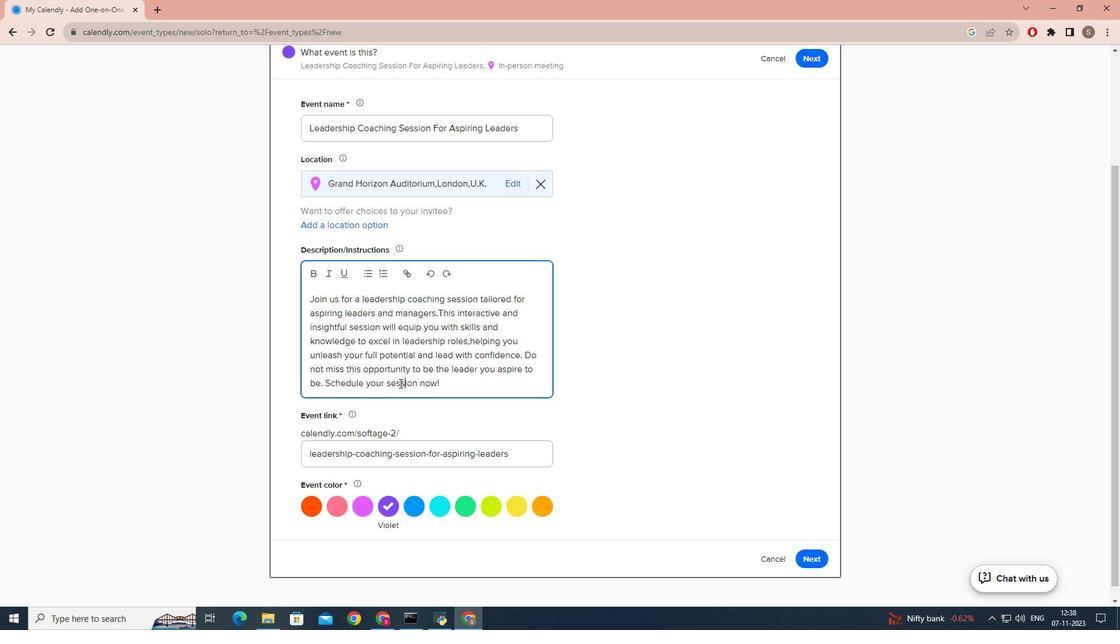 
Action: Mouse moved to (455, 371)
Screenshot: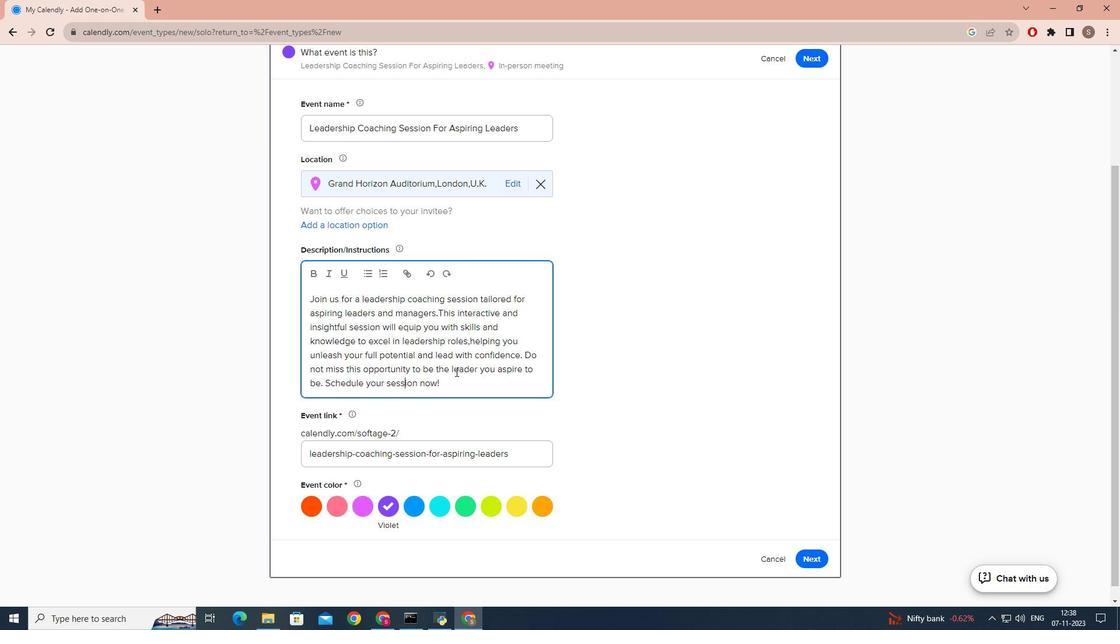 
Action: Mouse pressed left at (455, 371)
Screenshot: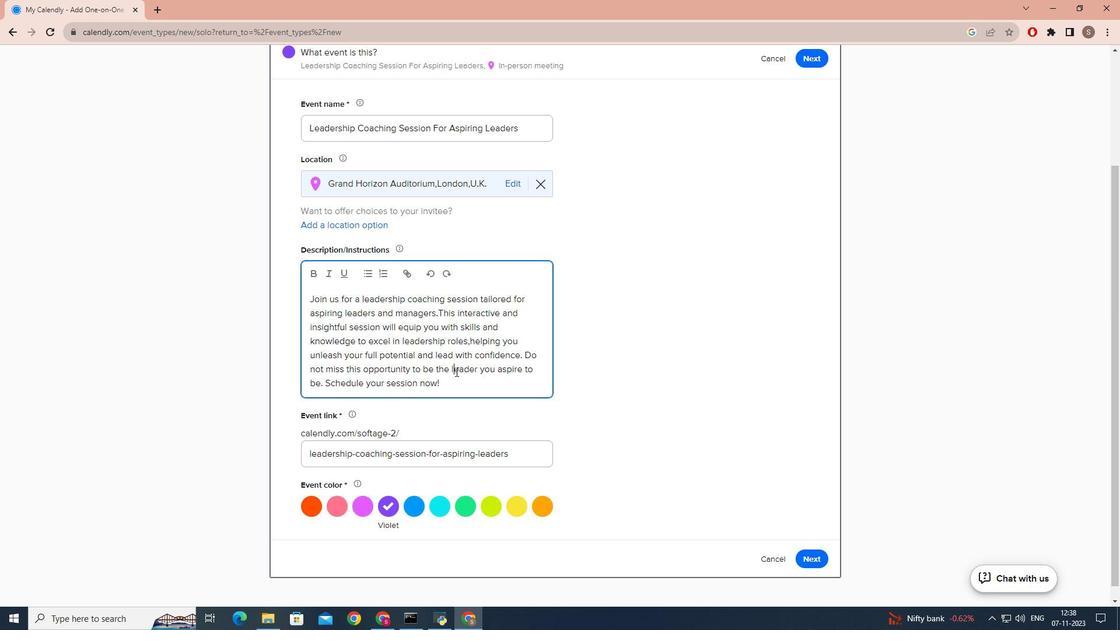 
Action: Mouse scrolled (455, 371) with delta (0, 0)
Screenshot: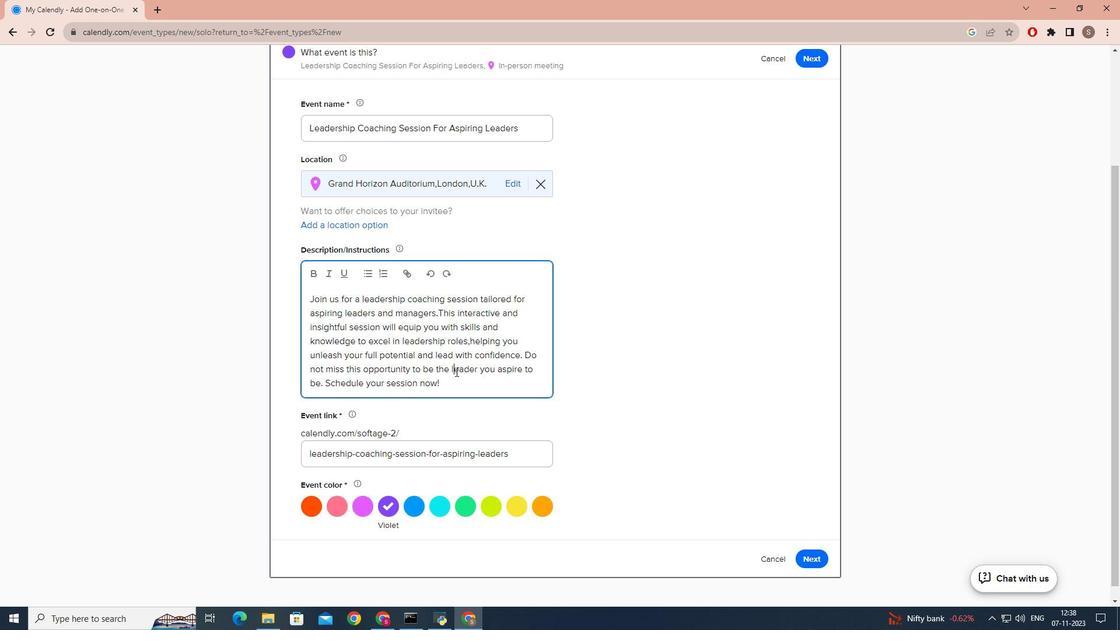 
Action: Mouse scrolled (455, 371) with delta (0, 0)
Screenshot: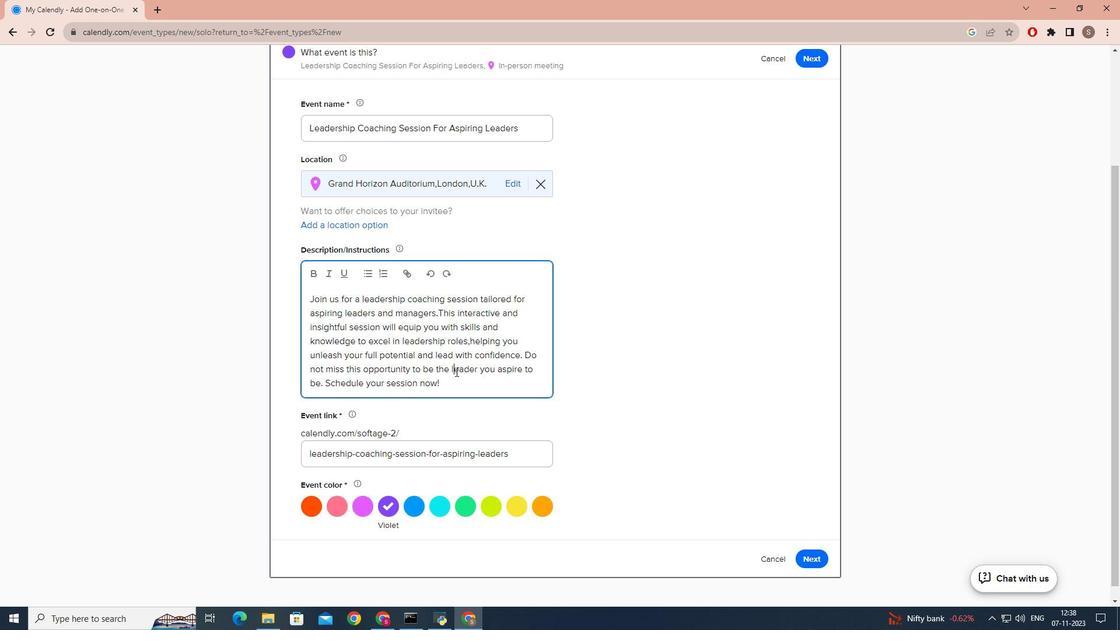 
Action: Mouse scrolled (455, 371) with delta (0, 0)
Screenshot: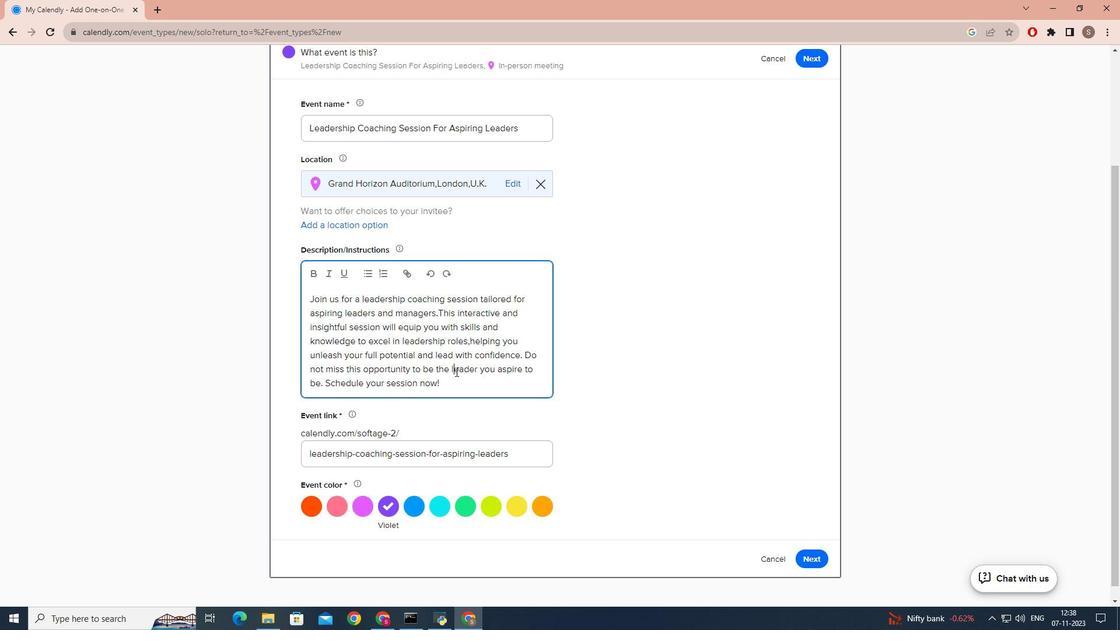 
Action: Mouse scrolled (455, 371) with delta (0, 0)
Screenshot: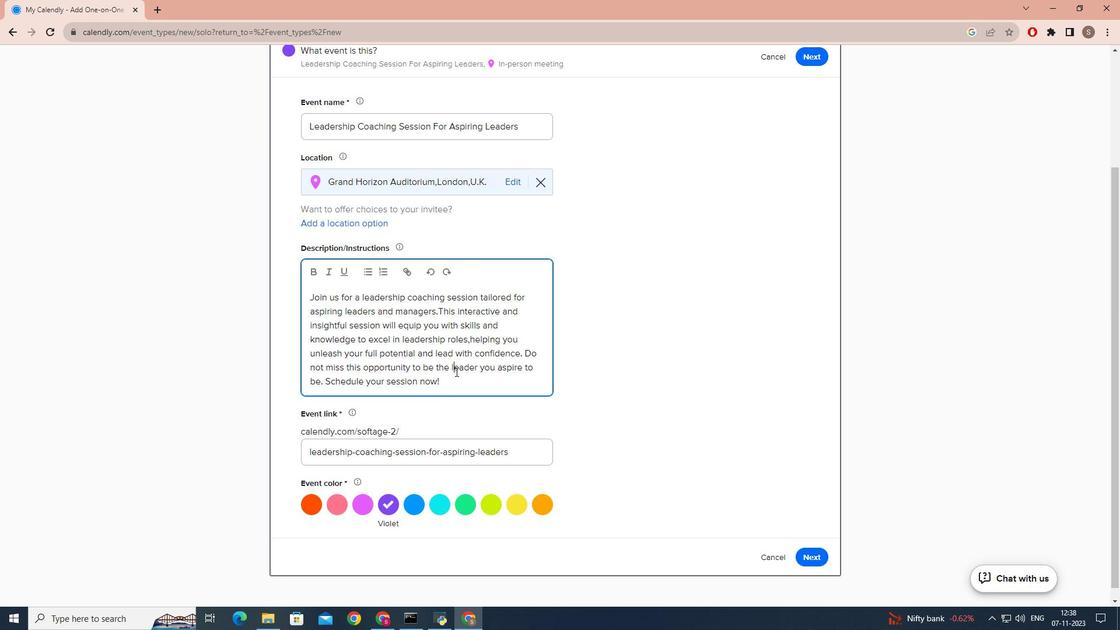 
Action: Mouse moved to (813, 548)
Screenshot: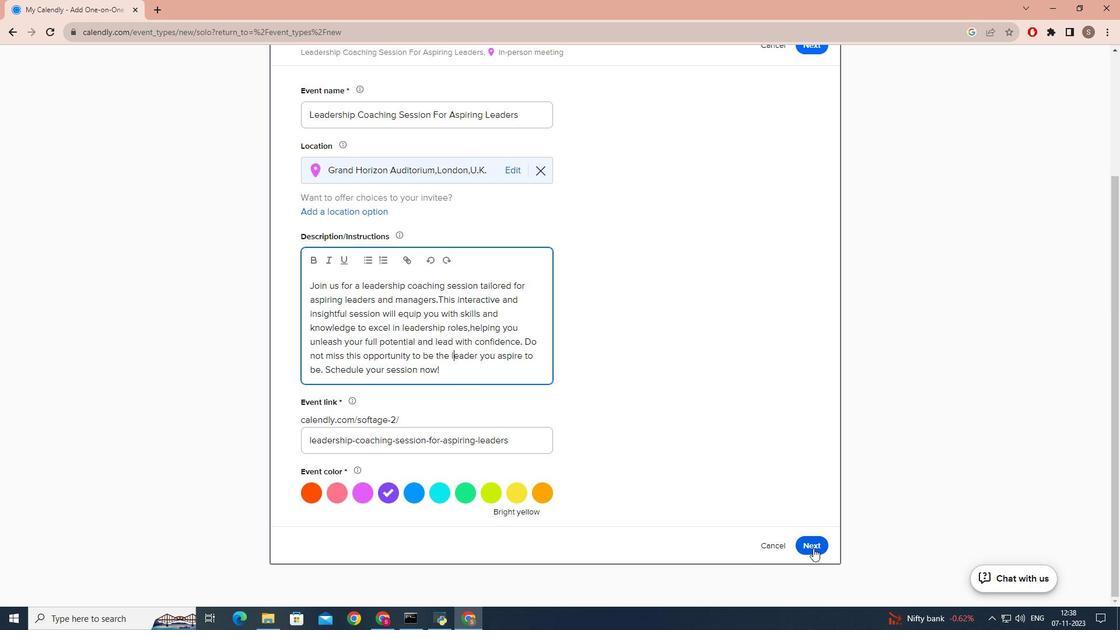
Action: Mouse pressed left at (813, 548)
Screenshot: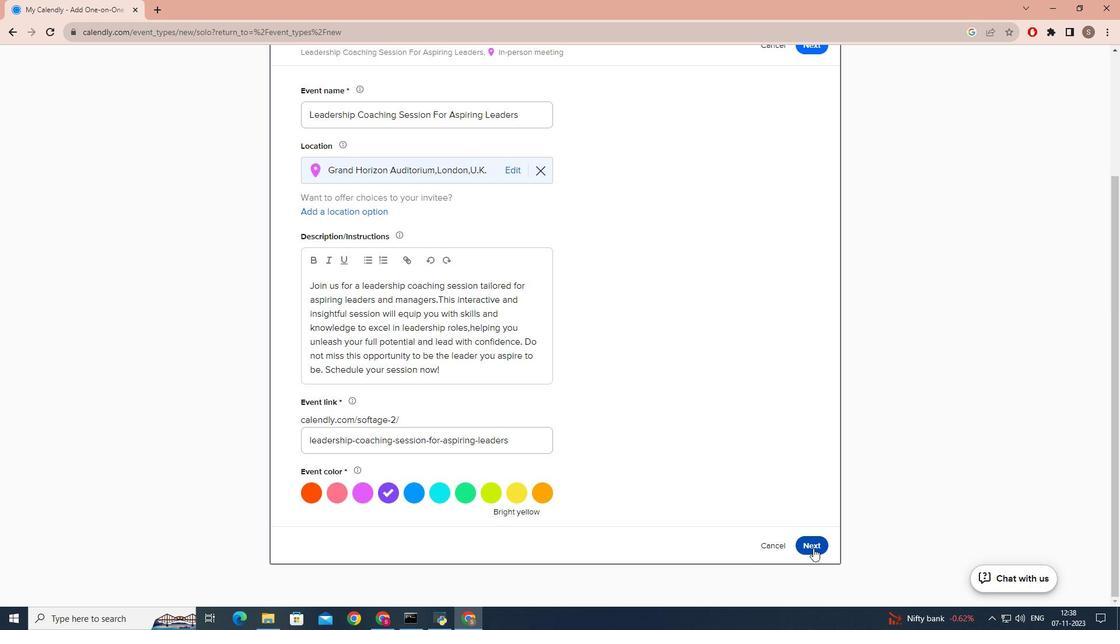 
Action: Mouse moved to (323, 335)
Screenshot: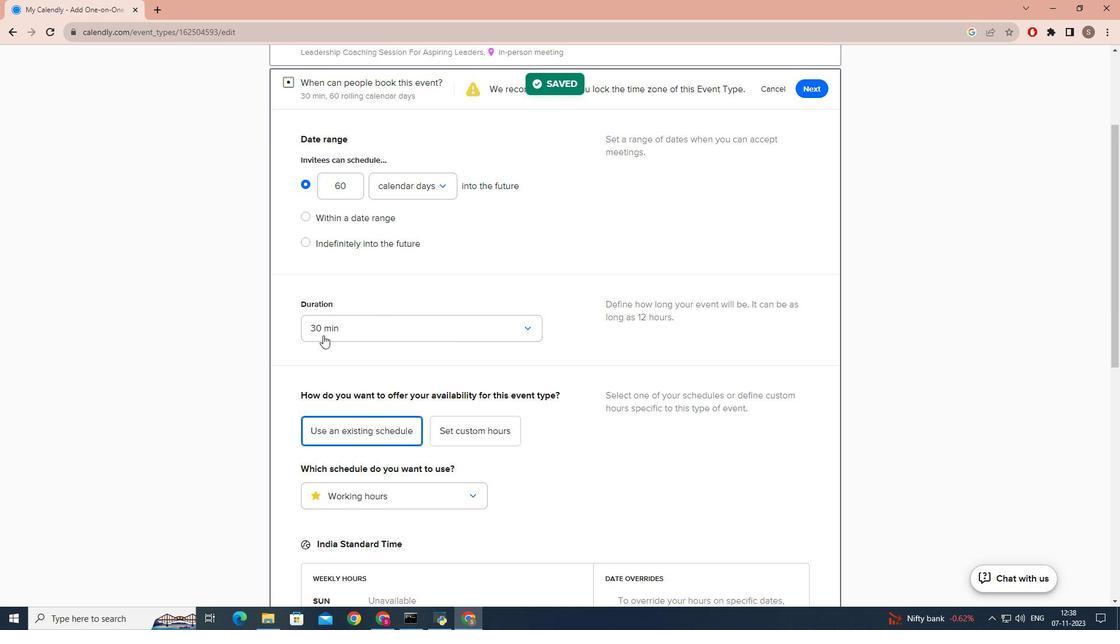 
Action: Mouse pressed left at (323, 335)
Screenshot: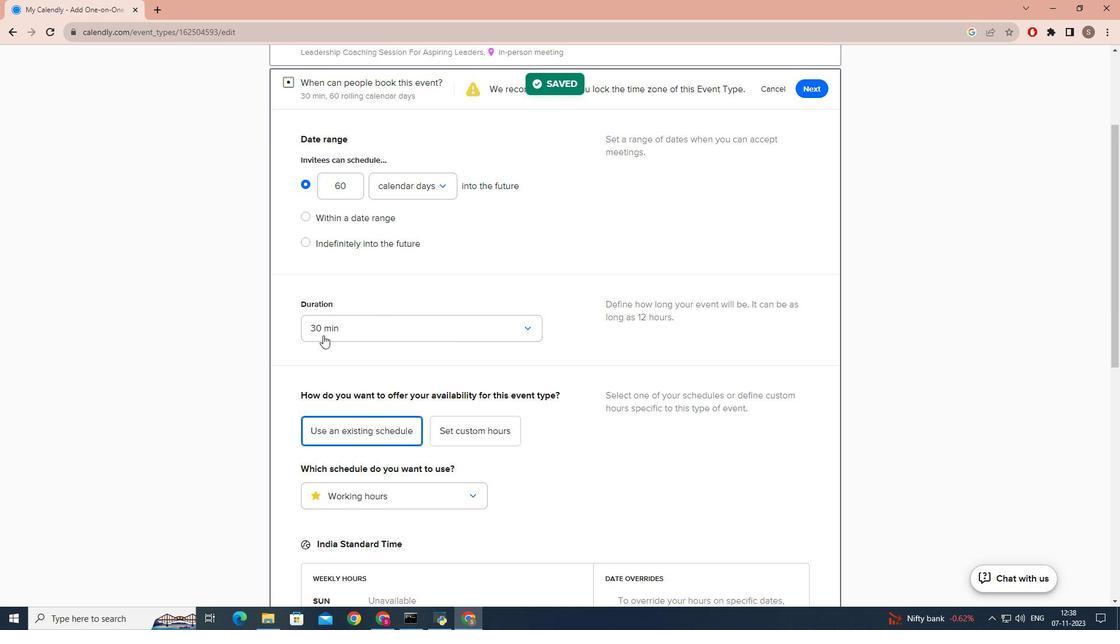 
Action: Mouse moved to (337, 446)
Screenshot: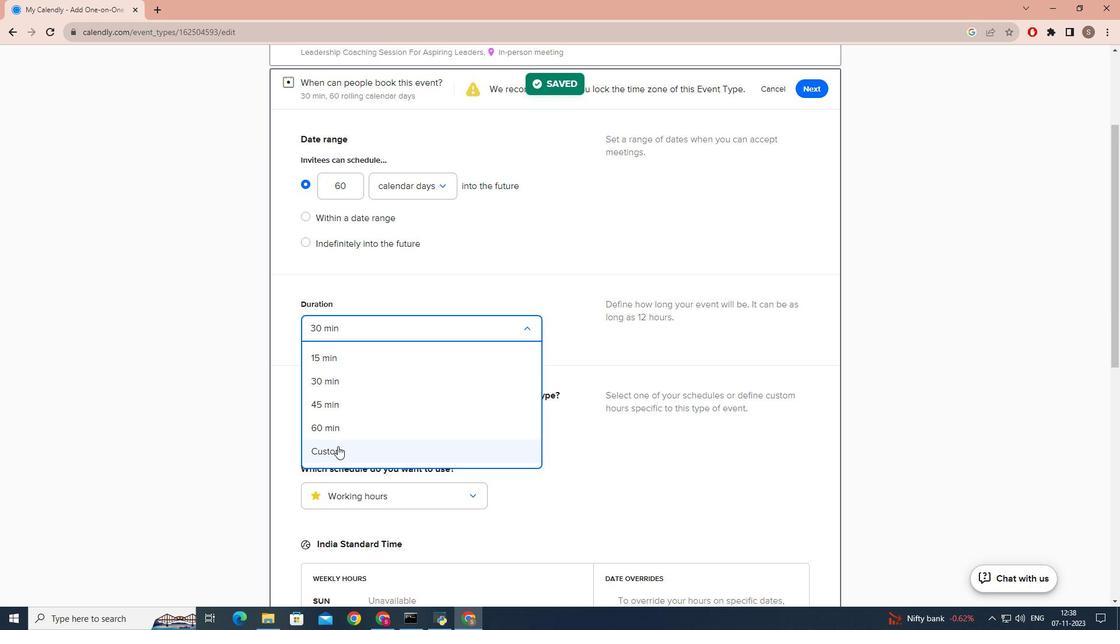 
Action: Mouse pressed left at (337, 446)
Screenshot: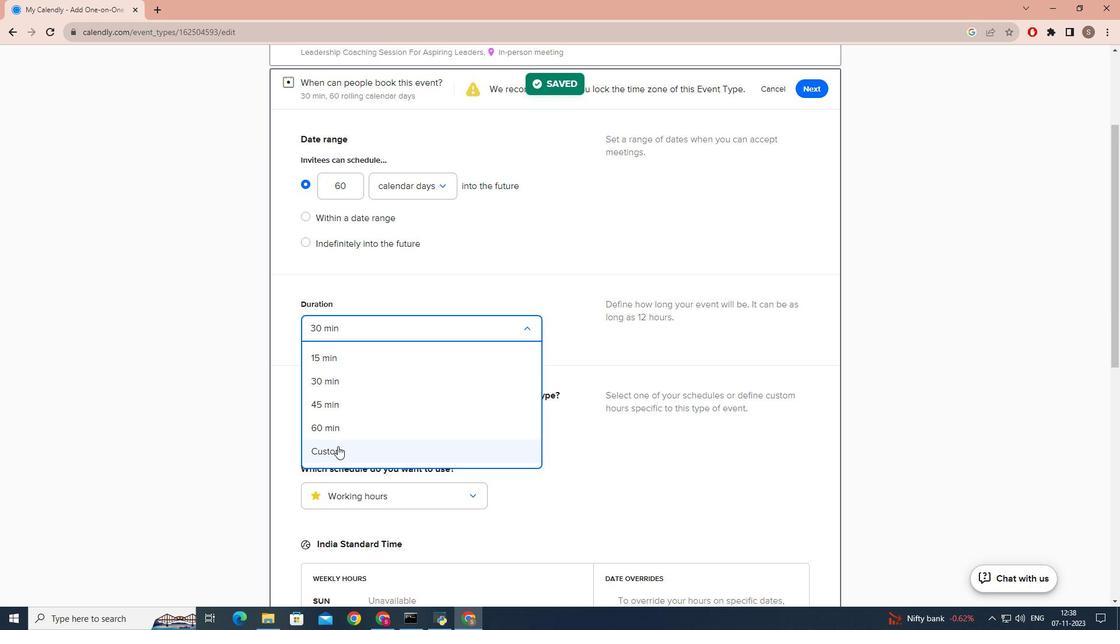 
Action: Mouse moved to (385, 360)
Screenshot: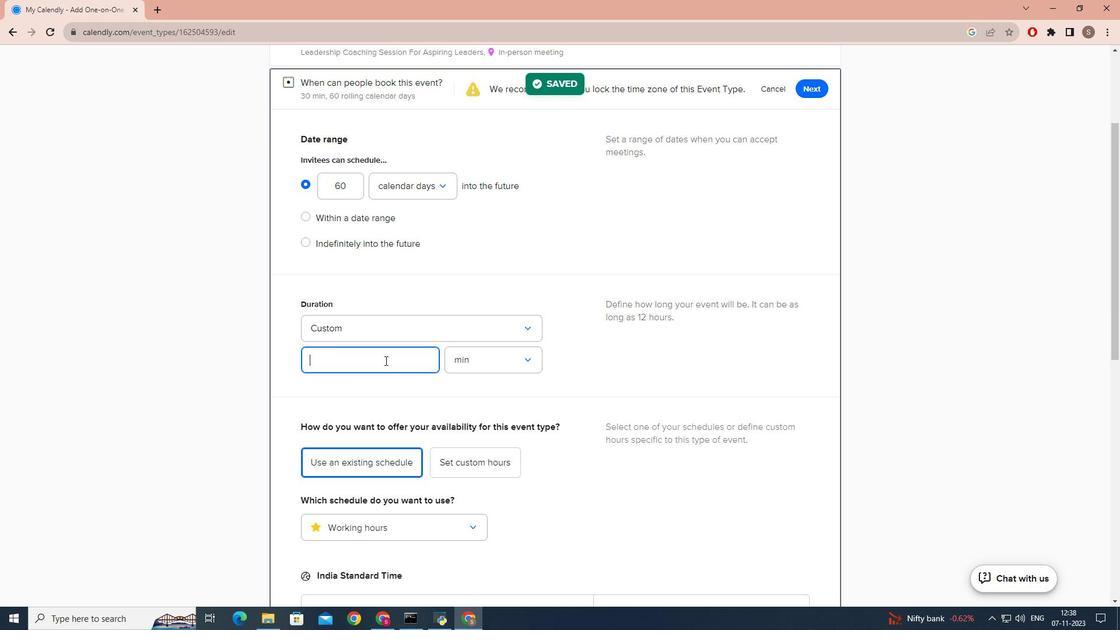 
Action: Mouse pressed left at (385, 360)
Screenshot: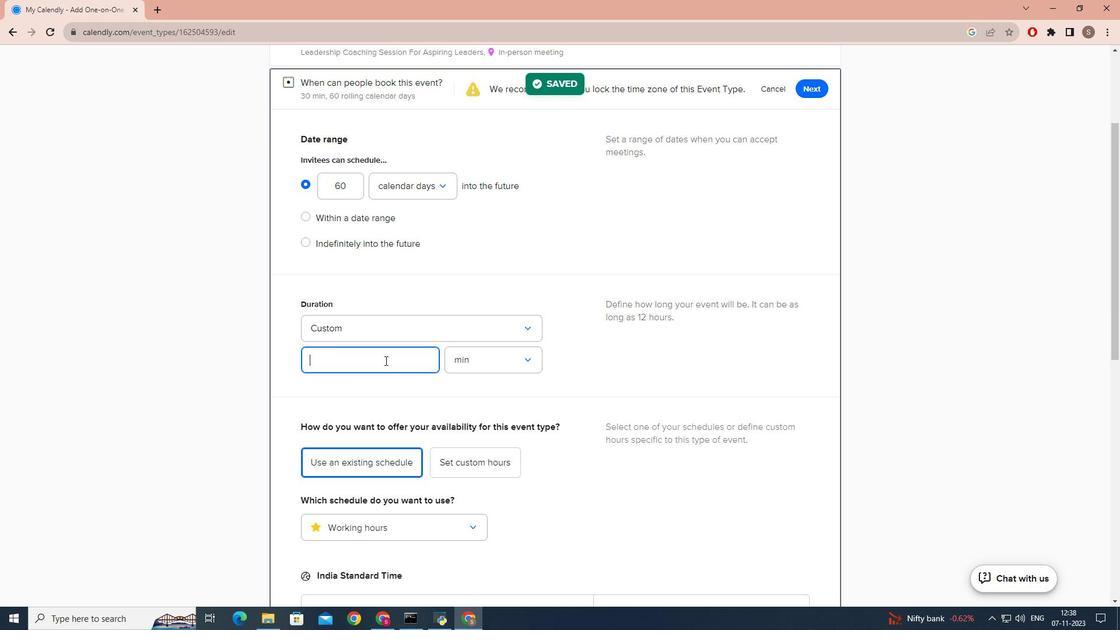 
Action: Key pressed 90
Screenshot: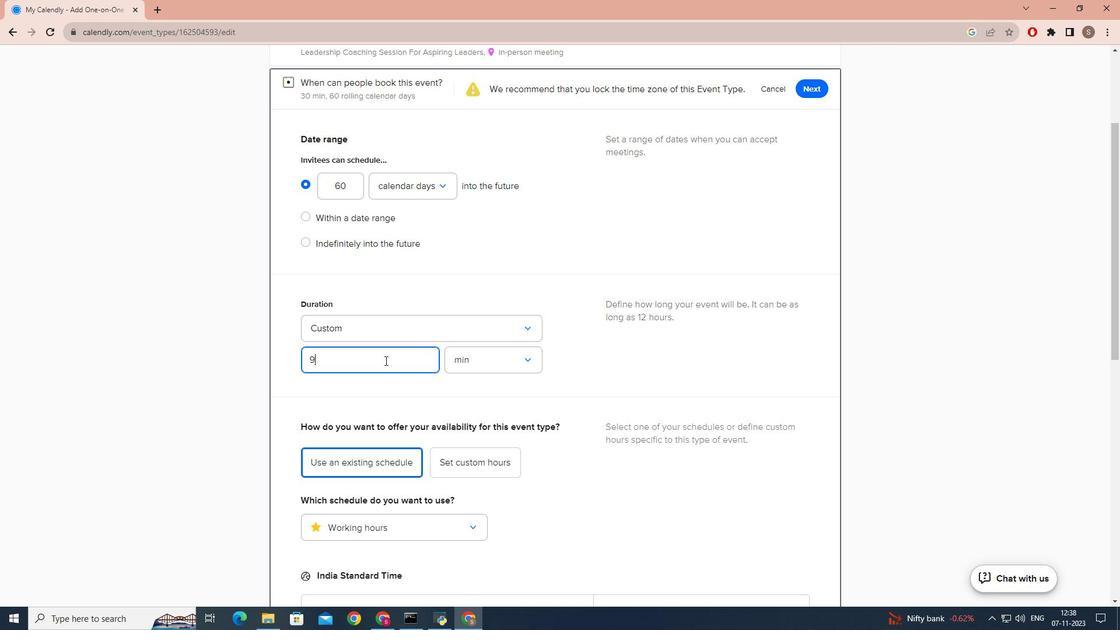 
Action: Mouse moved to (365, 397)
Screenshot: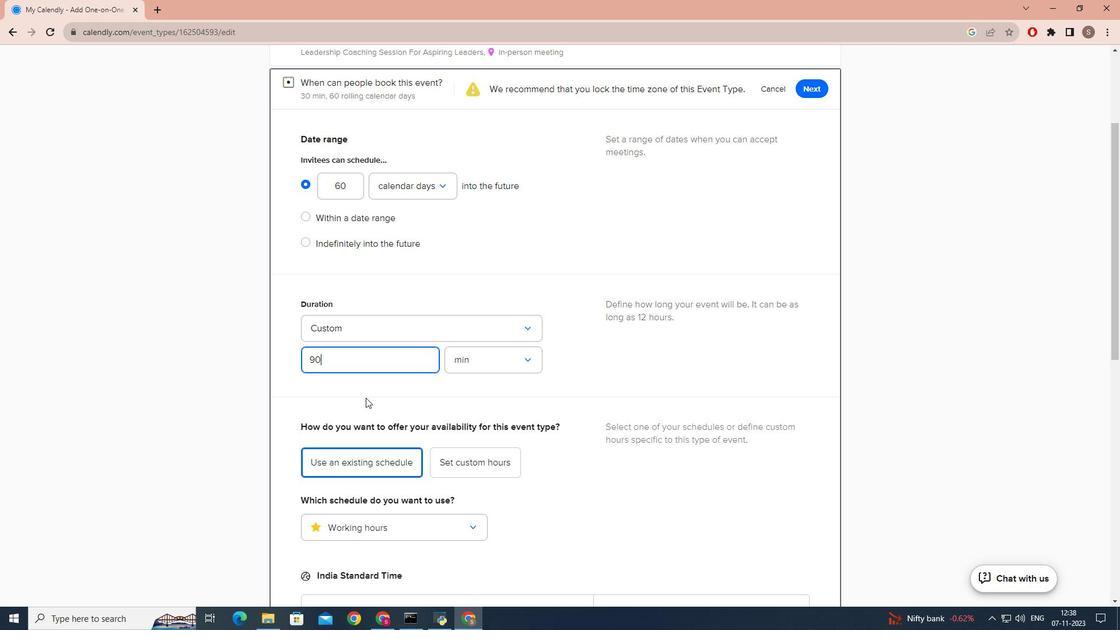 
Action: Mouse pressed left at (365, 397)
Screenshot: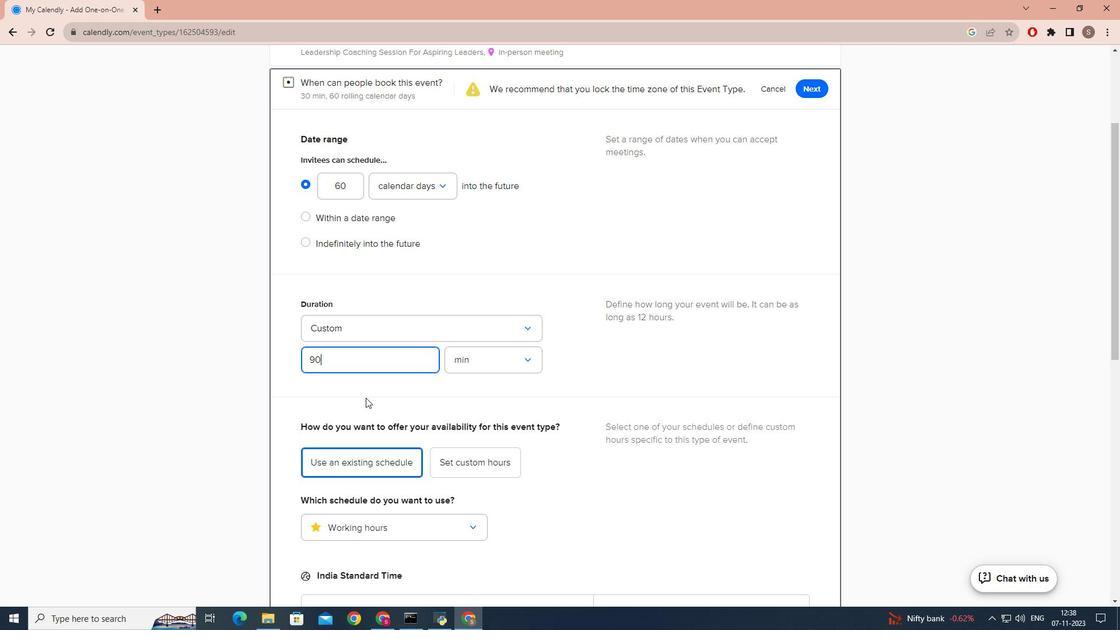 
Action: Mouse scrolled (365, 397) with delta (0, 0)
Screenshot: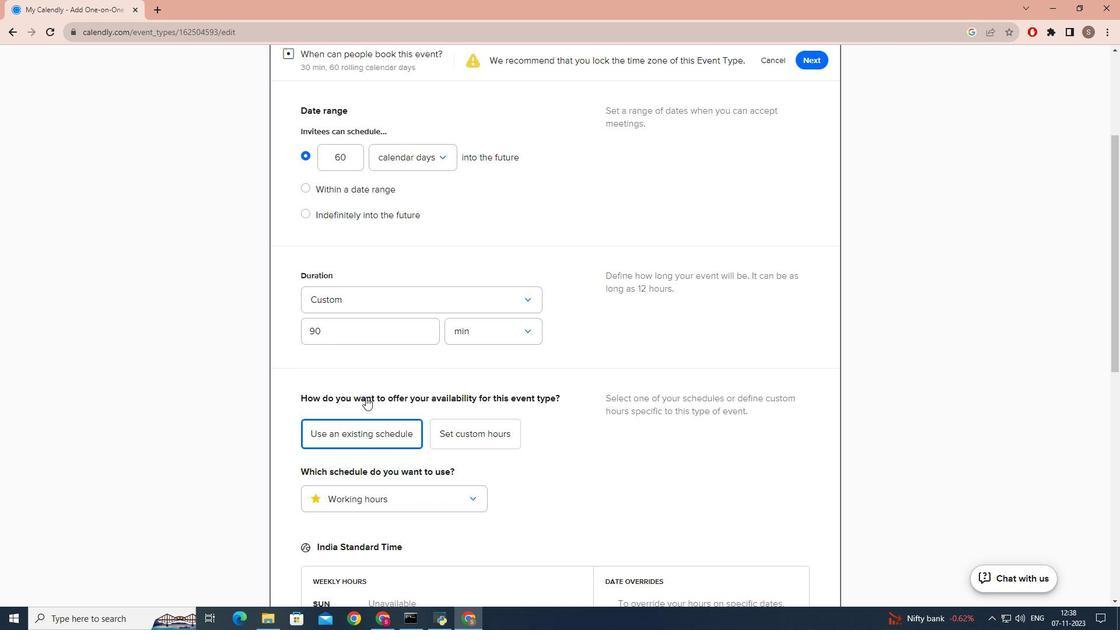 
Action: Mouse scrolled (365, 397) with delta (0, 0)
Screenshot: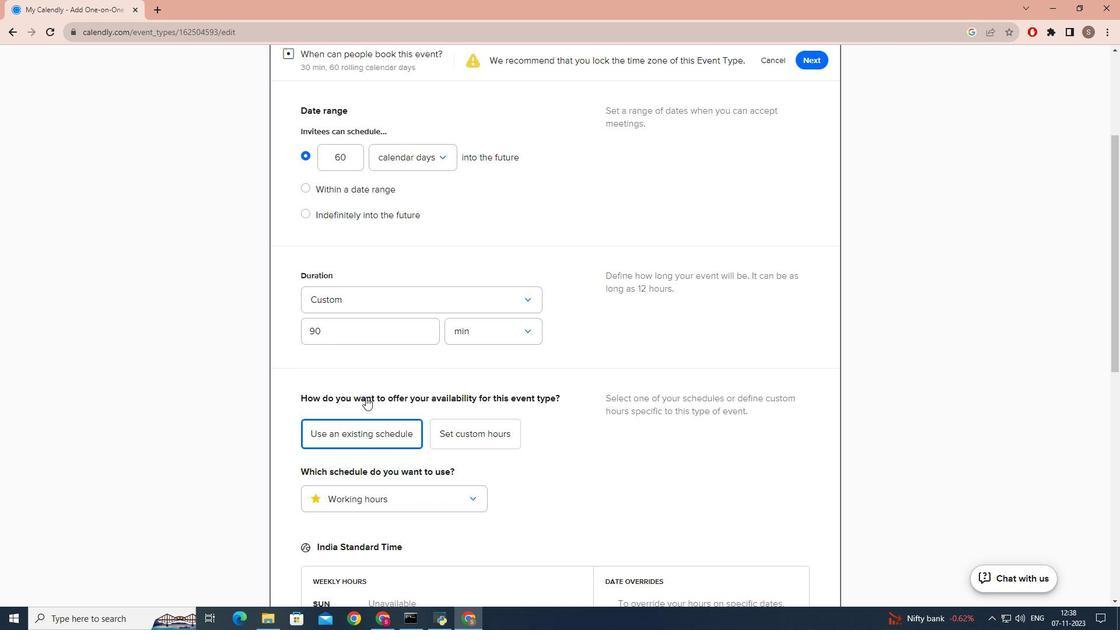 
Action: Mouse scrolled (365, 396) with delta (0, -1)
Screenshot: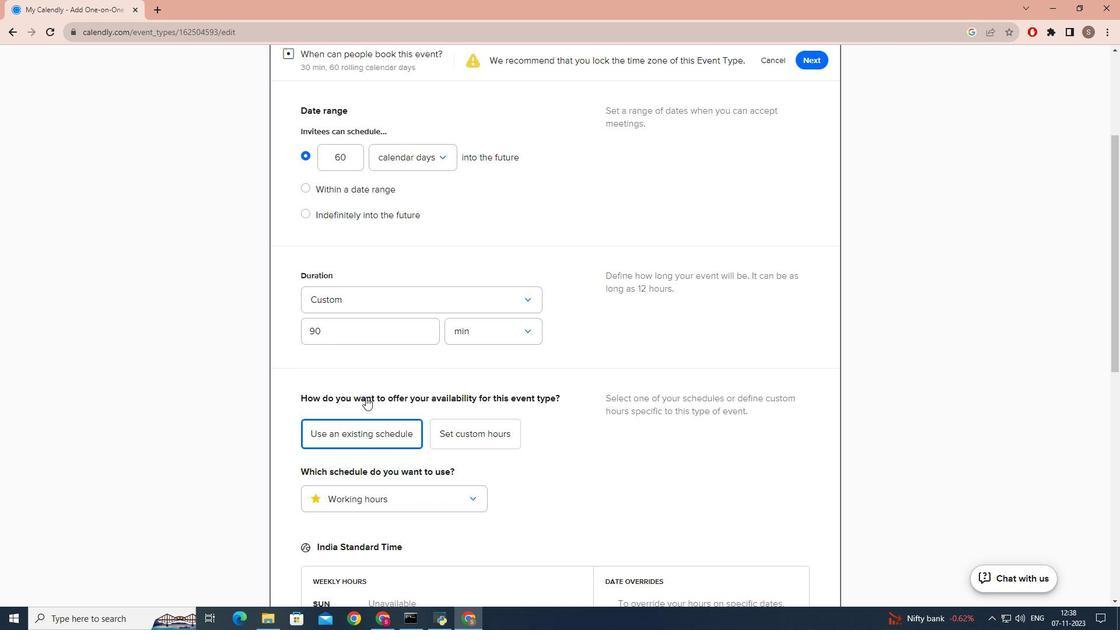 
Action: Mouse scrolled (365, 397) with delta (0, 0)
Screenshot: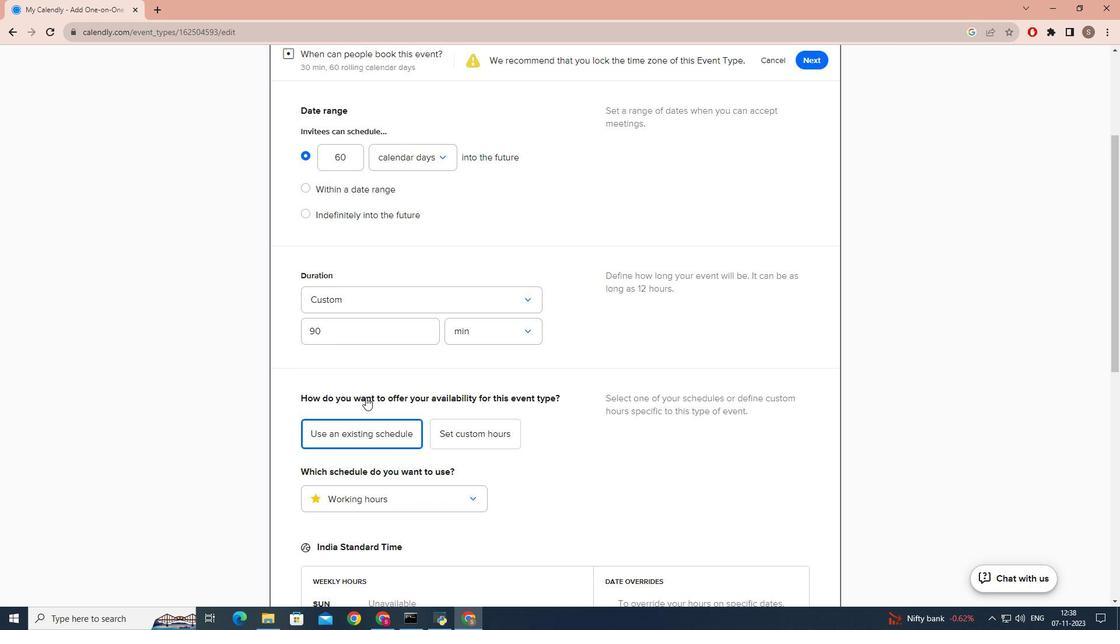 
Action: Mouse scrolled (365, 397) with delta (0, 0)
Screenshot: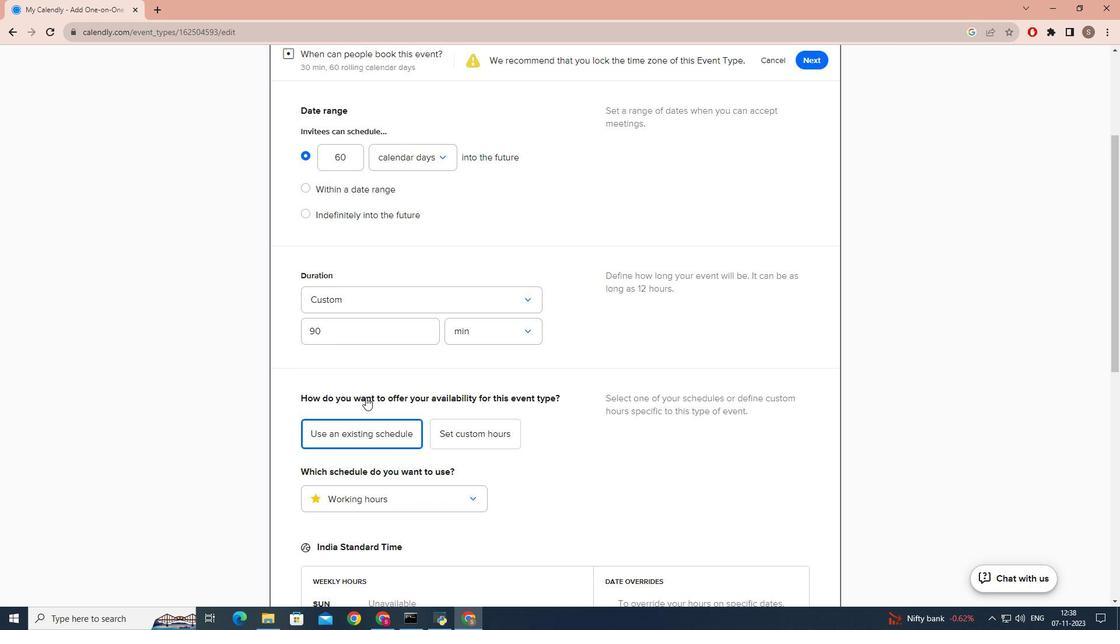 
Action: Mouse moved to (365, 397)
Screenshot: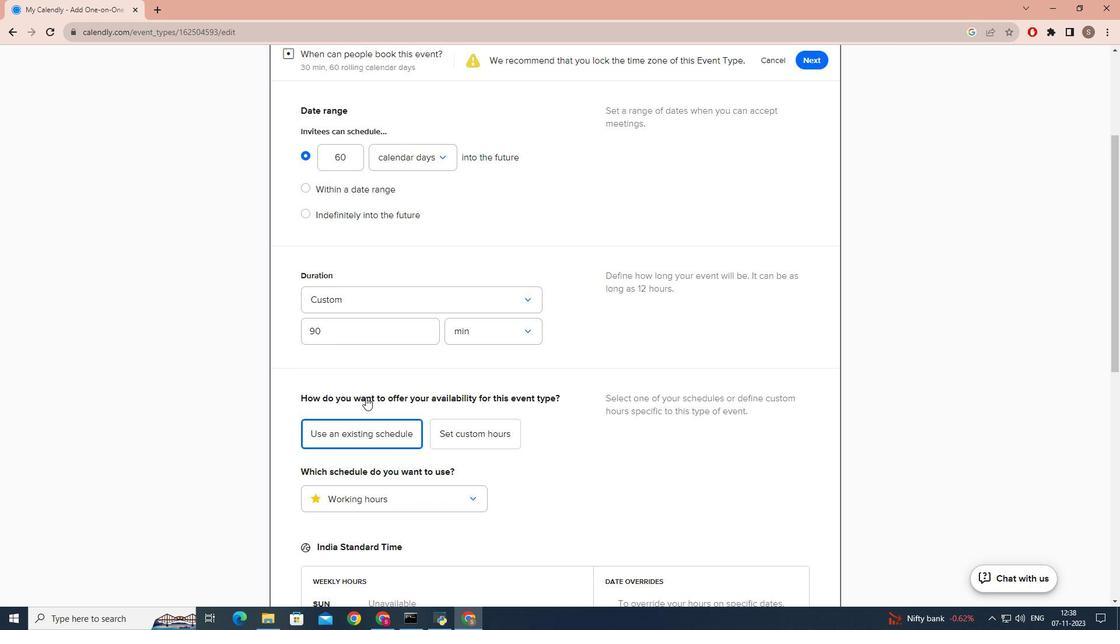 
Action: Mouse scrolled (365, 396) with delta (0, 0)
Screenshot: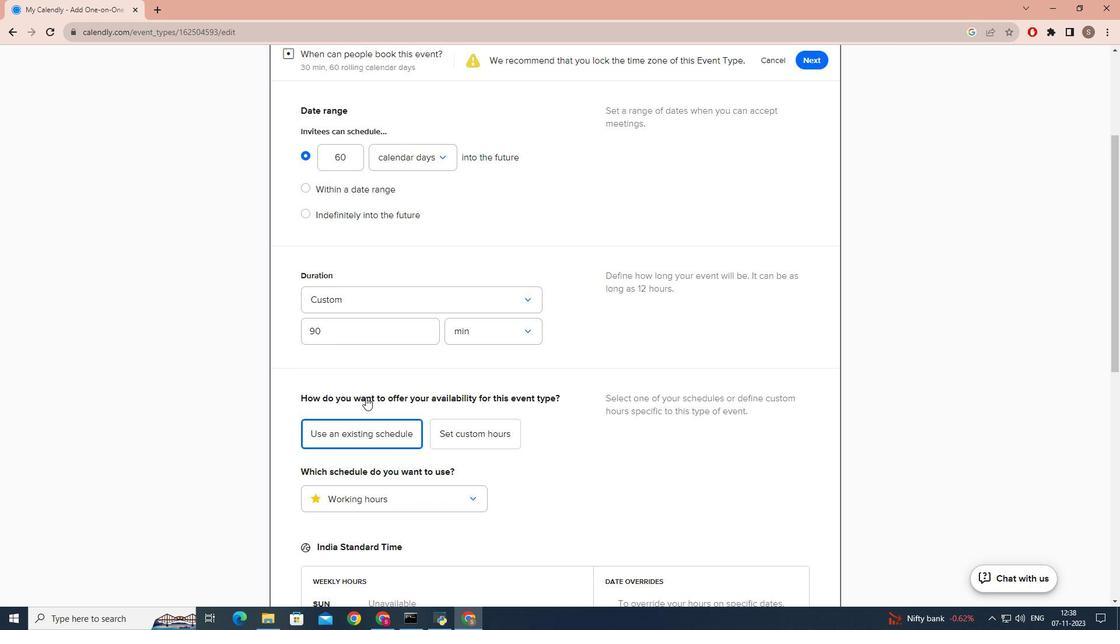 
Action: Mouse moved to (365, 396)
Screenshot: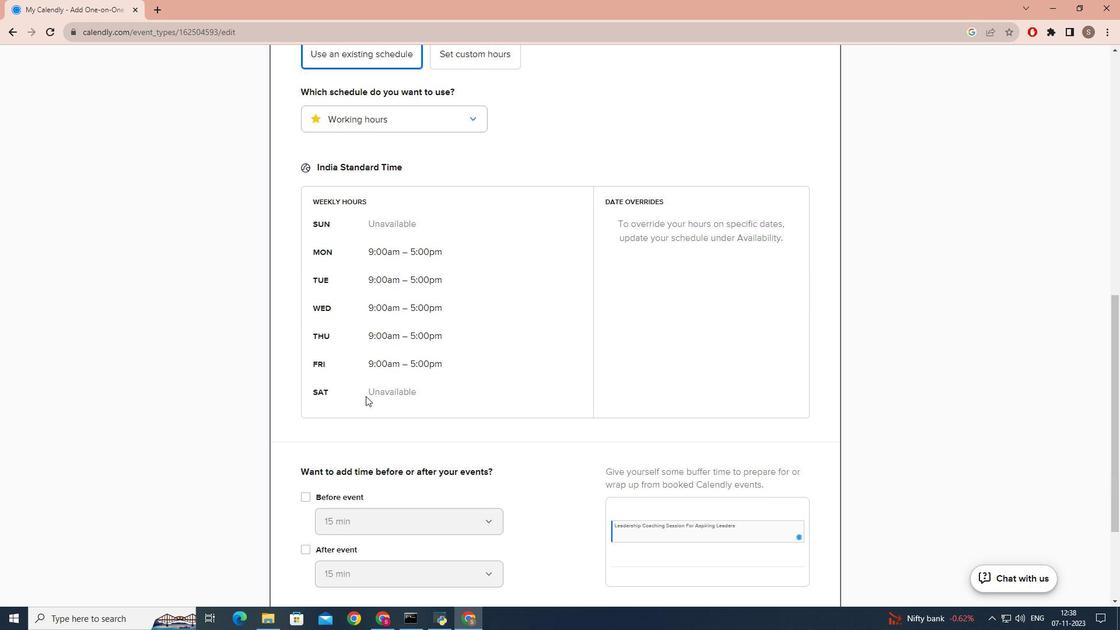 
Action: Mouse scrolled (365, 395) with delta (0, 0)
Screenshot: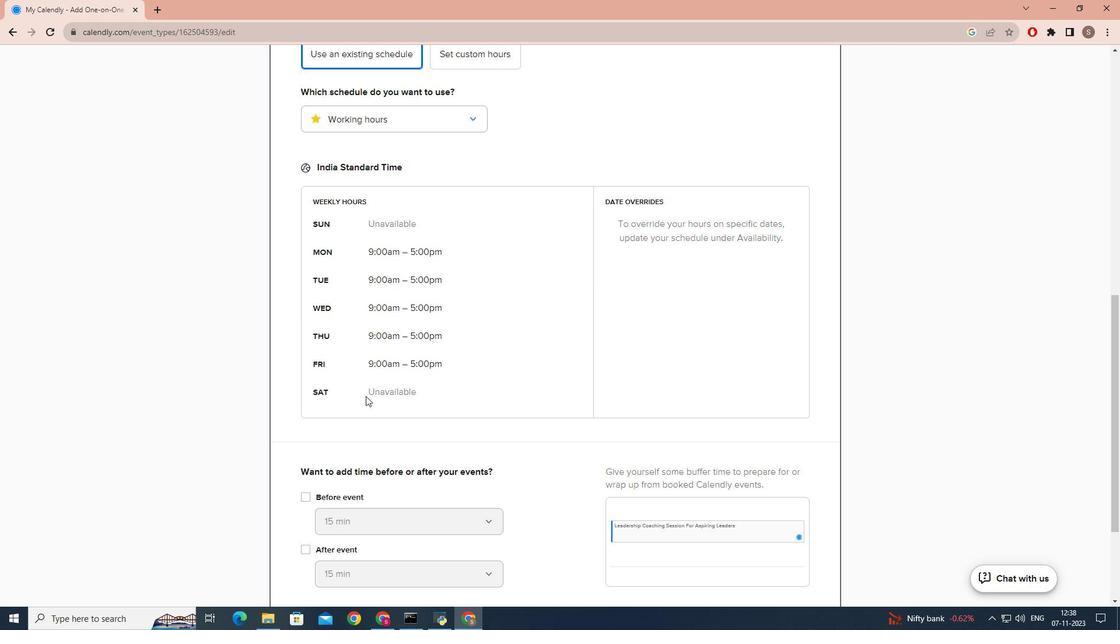 
Action: Mouse scrolled (365, 395) with delta (0, 0)
Screenshot: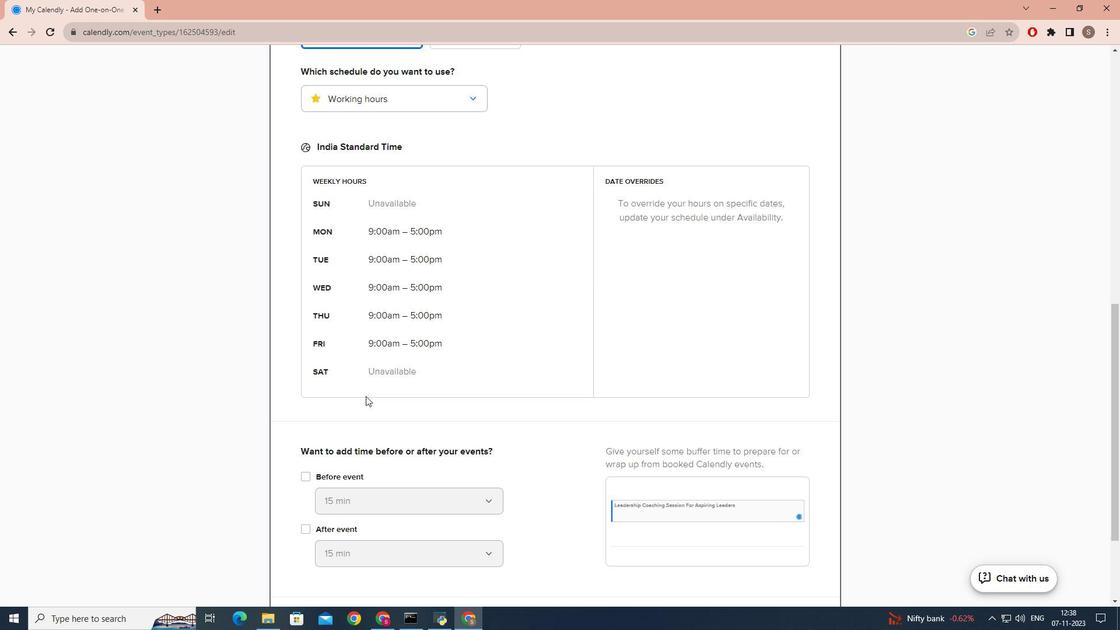 
Action: Mouse scrolled (365, 395) with delta (0, 0)
Screenshot: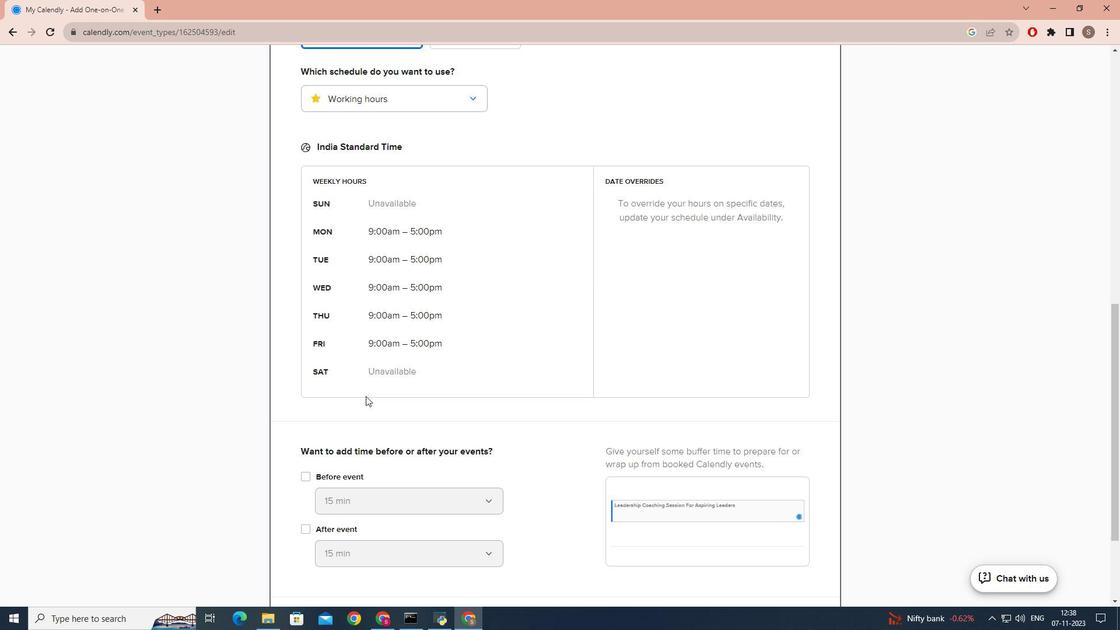 
Action: Mouse scrolled (365, 395) with delta (0, 0)
Screenshot: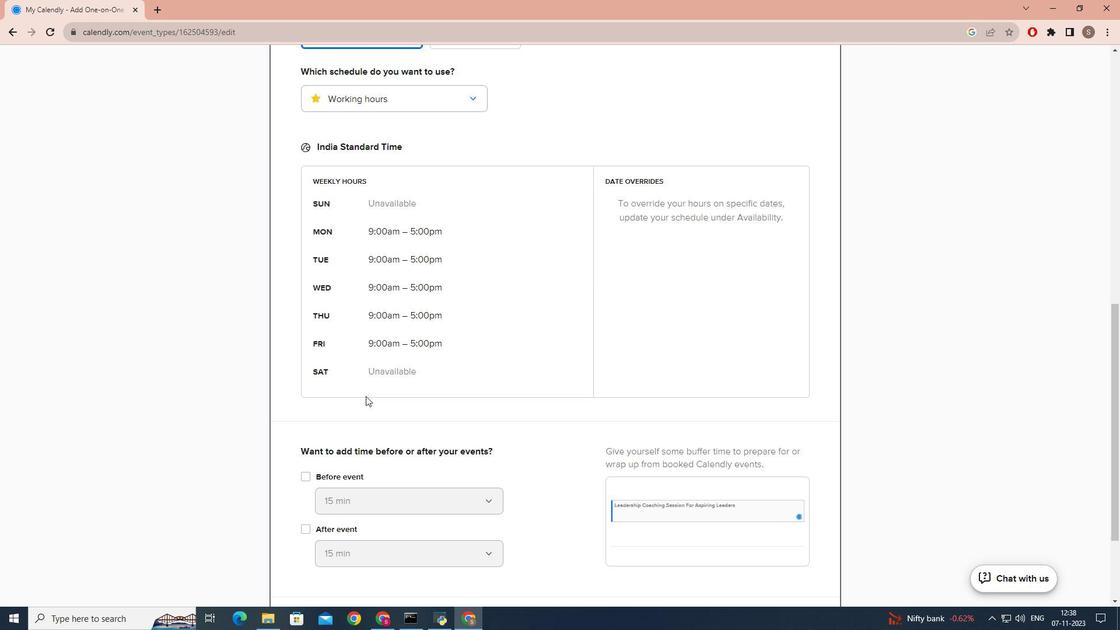 
Action: Mouse scrolled (365, 395) with delta (0, 0)
Screenshot: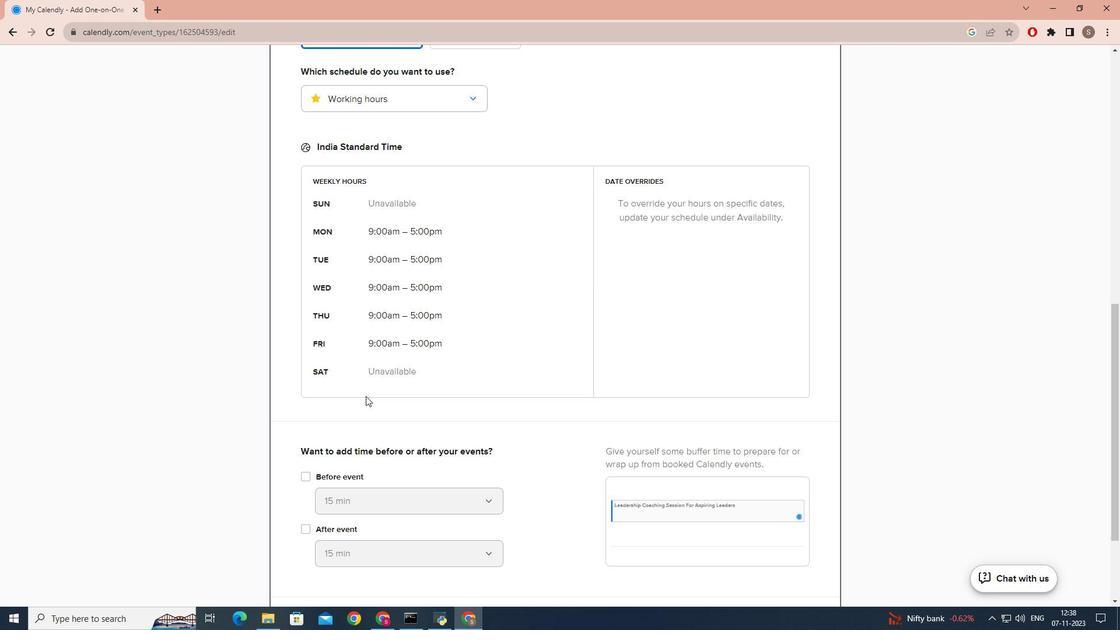 
Action: Mouse scrolled (365, 395) with delta (0, 0)
Screenshot: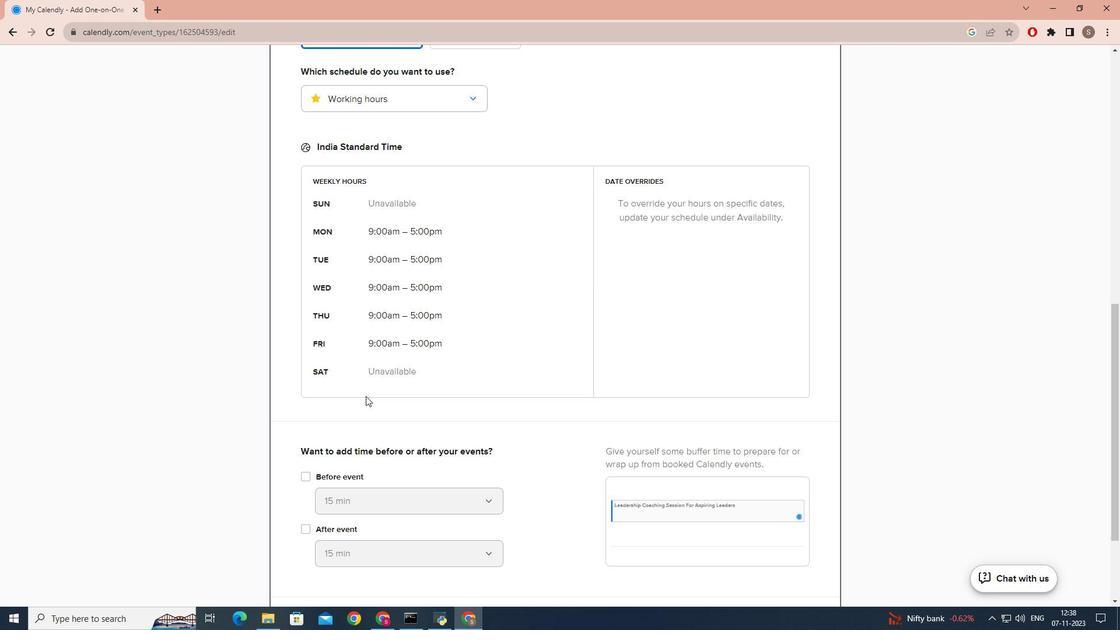 
Action: Mouse moved to (802, 539)
Screenshot: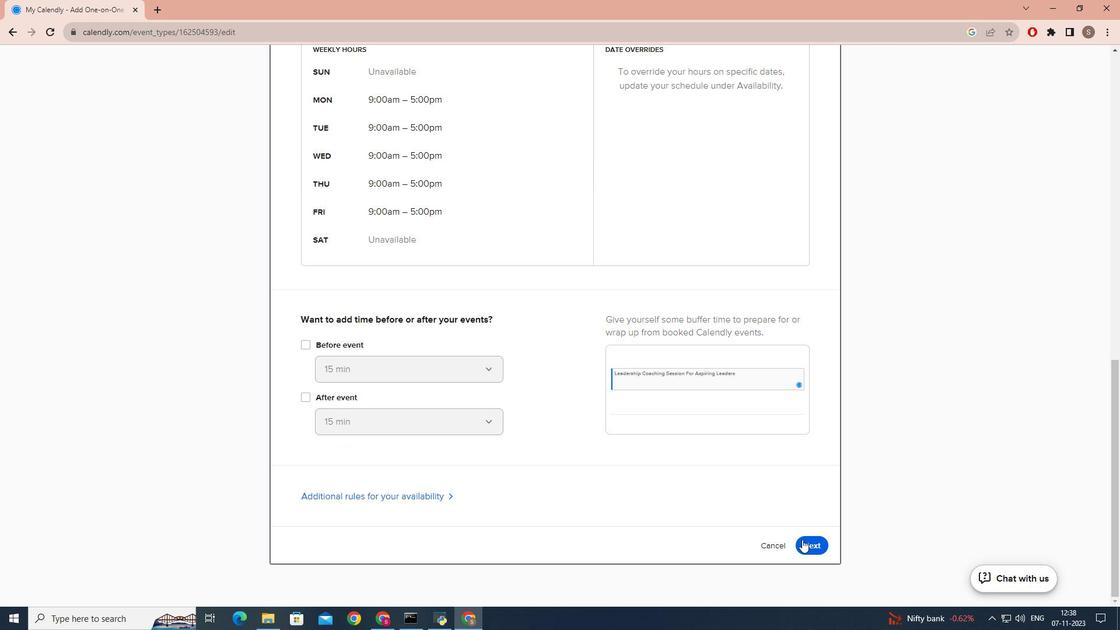 
Action: Mouse pressed left at (802, 539)
Screenshot: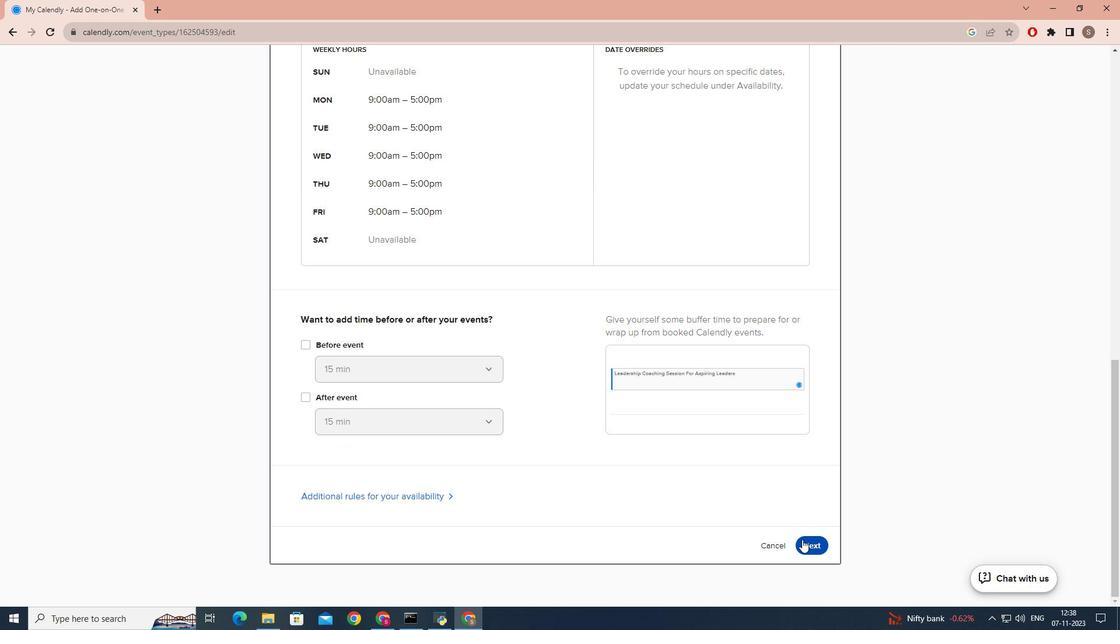 
Action: Mouse moved to (577, 455)
Screenshot: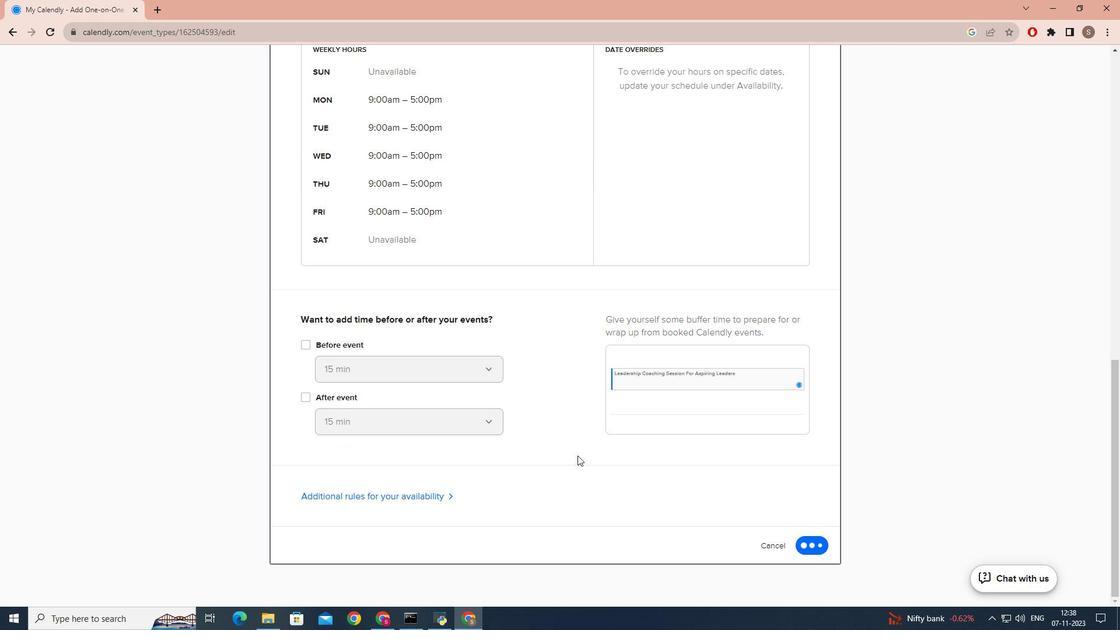 
